 Task: Create new invoice with Date Opened :30-Apr-23, Select Customer: Armend's Restaurante, Terms: Payment Term 2. Make invoice entry for item-1 with Date: 30-Apr-23, Description: Blue Bunny Bundle_x000D_
, Action: Material, Income Account: Income:Sales, Quantity: 2, Unit Price: 8.8, Discount %: 10. Make entry for item-2 with Date: 30-Apr-23, Description: Talenti Caramel Cookie Crunch Gelato Pint_x000D_
, Action: Material, Income Account: Income:Sales, Quantity: 1, Unit Price: 12, Discount %: 5. Make entry for item-3 with Date: 30-Apr-23, Description: Old Spice Body Wash Pure Sport , Action: Material, Income Account: Income:Sales, Quantity: 1, Unit Price: 13, Discount %: 7. Write Notes: 'Looking forward to serving you again.'. Post Invoice with Post Date: 30-Apr-23, Post to Accounts: Assets:Accounts Receivable. Pay / Process Payment with Transaction Date: 15-May-23, Amount: 39.33, Transfer Account: Checking Account. Print Invoice, display notes by going to Option, then go to Display Tab and check 'Invoice Notes'.
Action: Mouse pressed left at (157, 61)
Screenshot: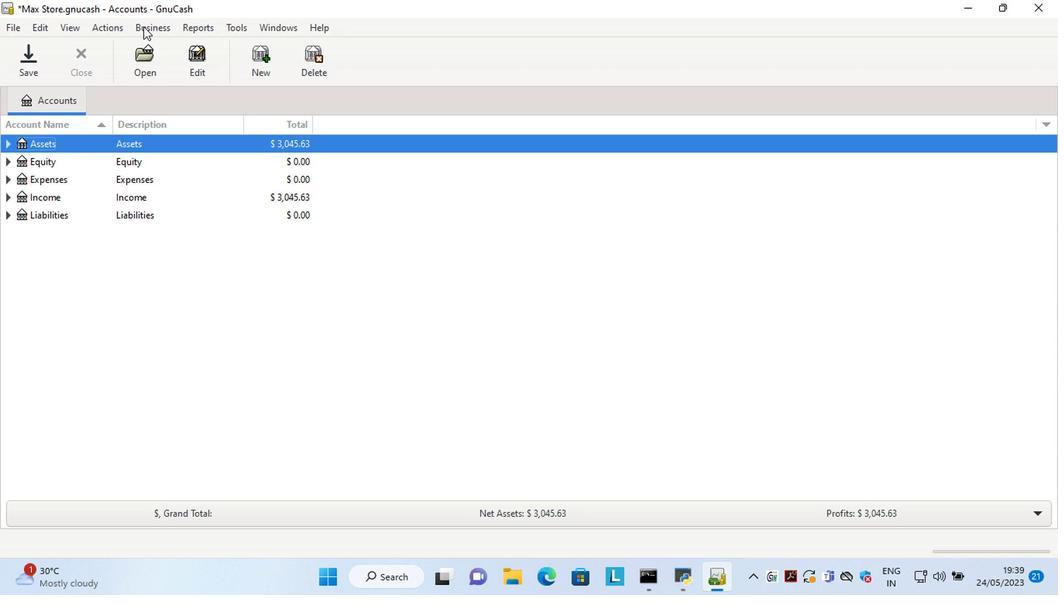 
Action: Mouse moved to (330, 136)
Screenshot: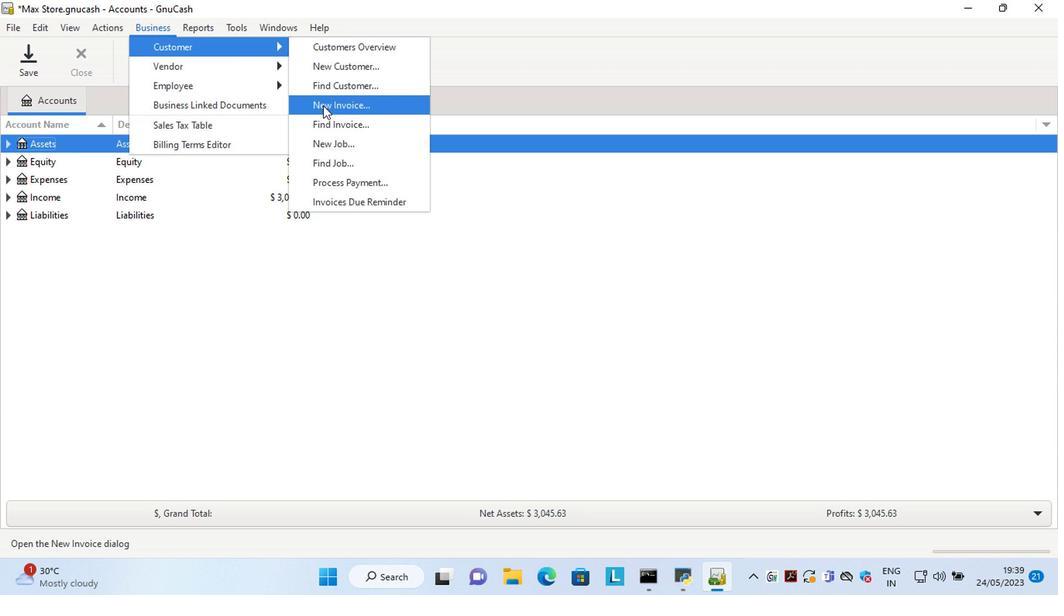 
Action: Mouse pressed left at (330, 136)
Screenshot: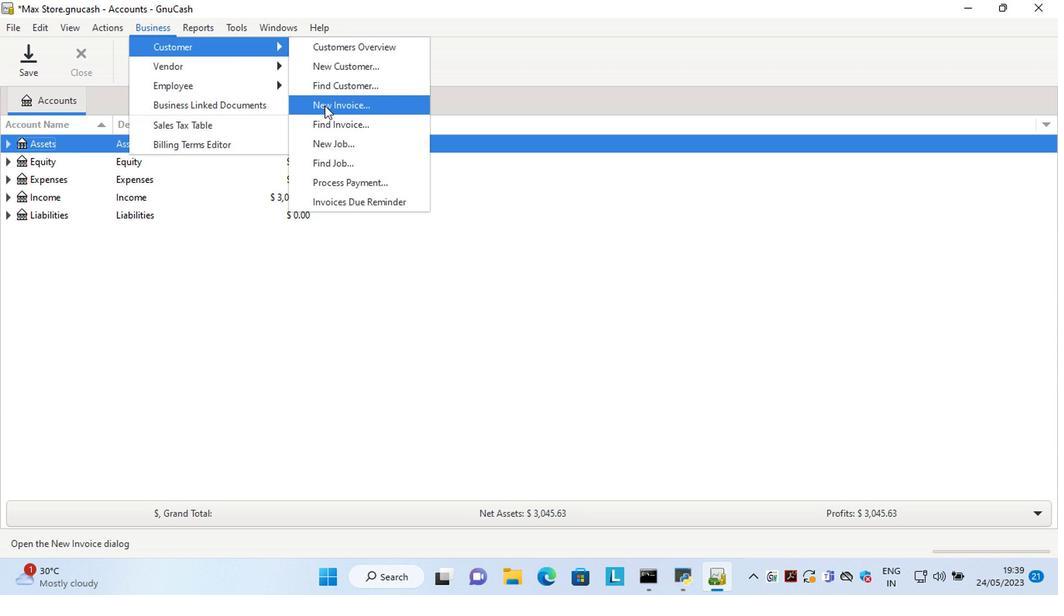 
Action: Mouse moved to (570, 256)
Screenshot: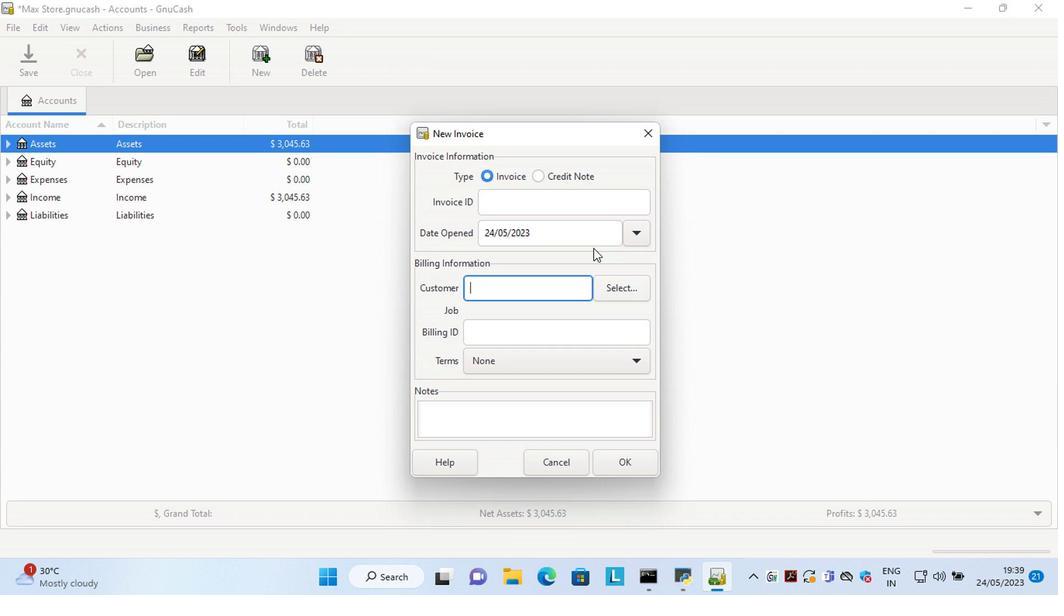 
Action: Mouse pressed left at (570, 256)
Screenshot: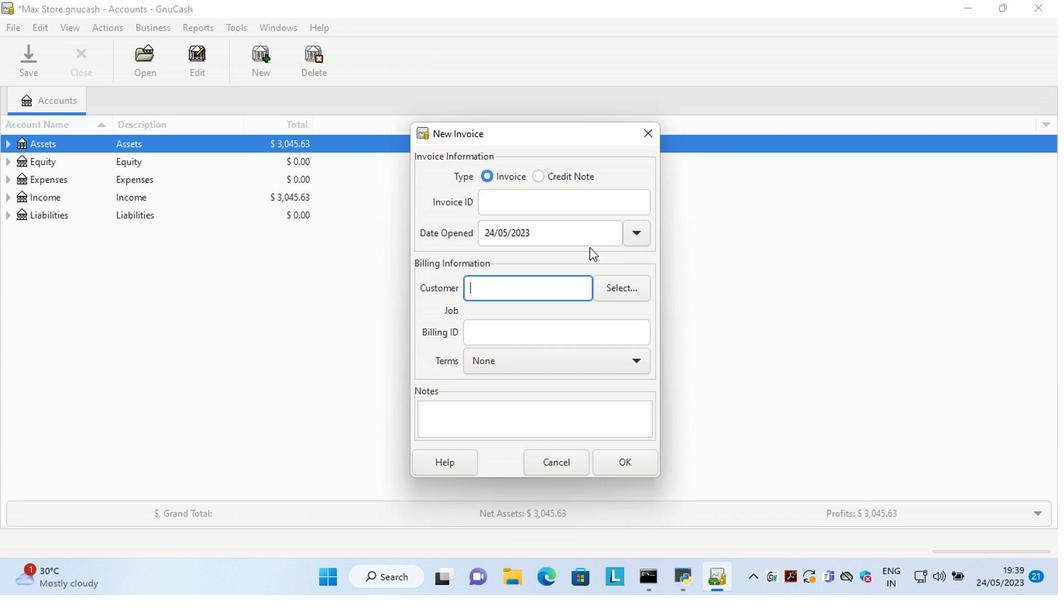 
Action: Key pressed <Key.left><Key.left><Key.left><Key.left><Key.left><Key.left><Key.left><Key.left><Key.left><Key.left><Key.left><Key.delete><Key.delete>30<Key.right><Key.right><Key.delete>4
Screenshot: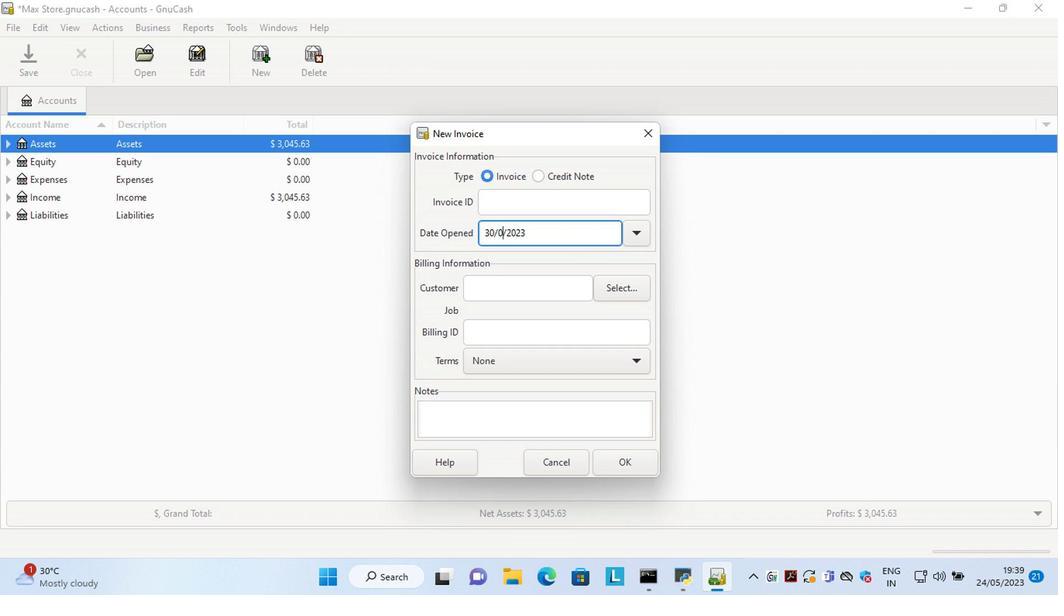 
Action: Mouse moved to (627, 300)
Screenshot: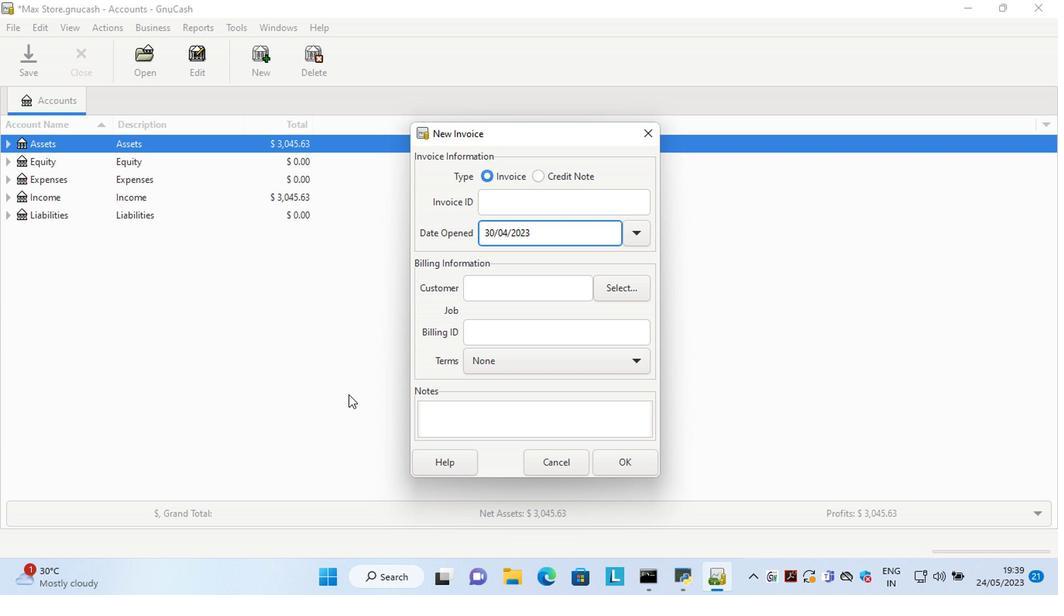 
Action: Mouse pressed left at (627, 300)
Screenshot: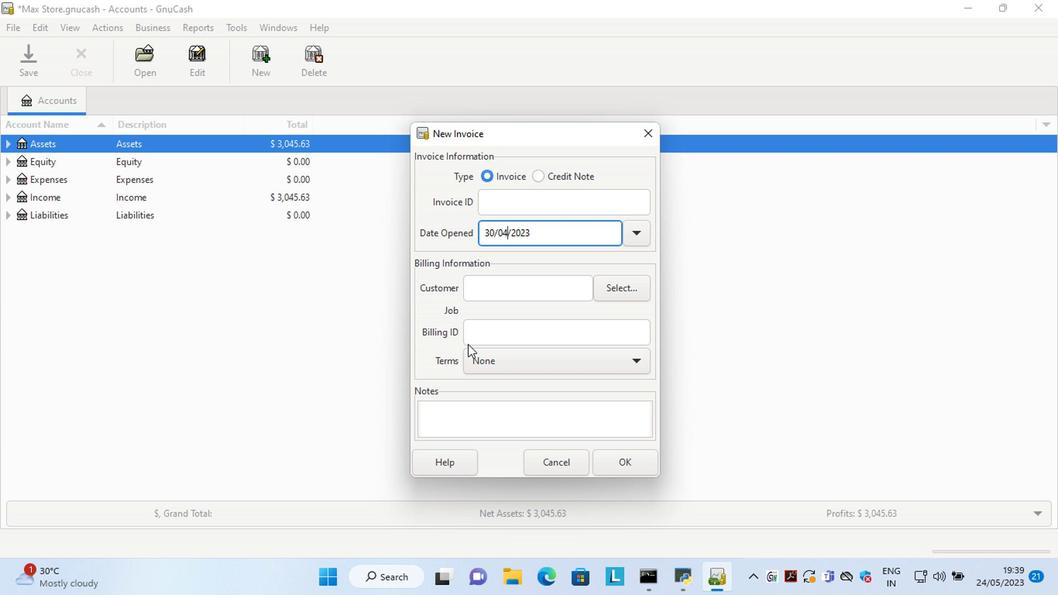 
Action: Mouse moved to (561, 284)
Screenshot: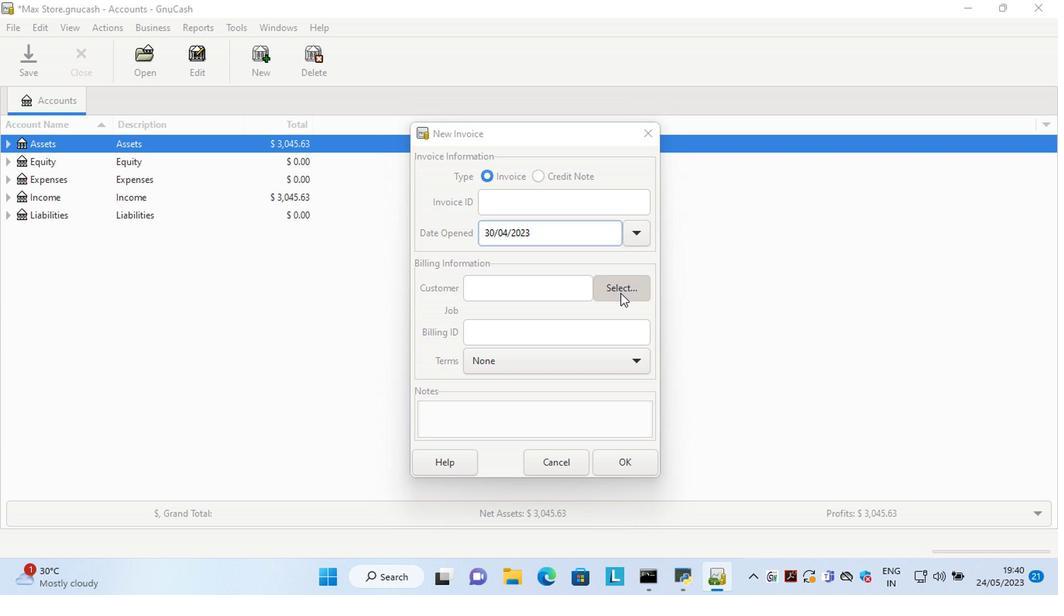 
Action: Mouse pressed left at (561, 284)
Screenshot: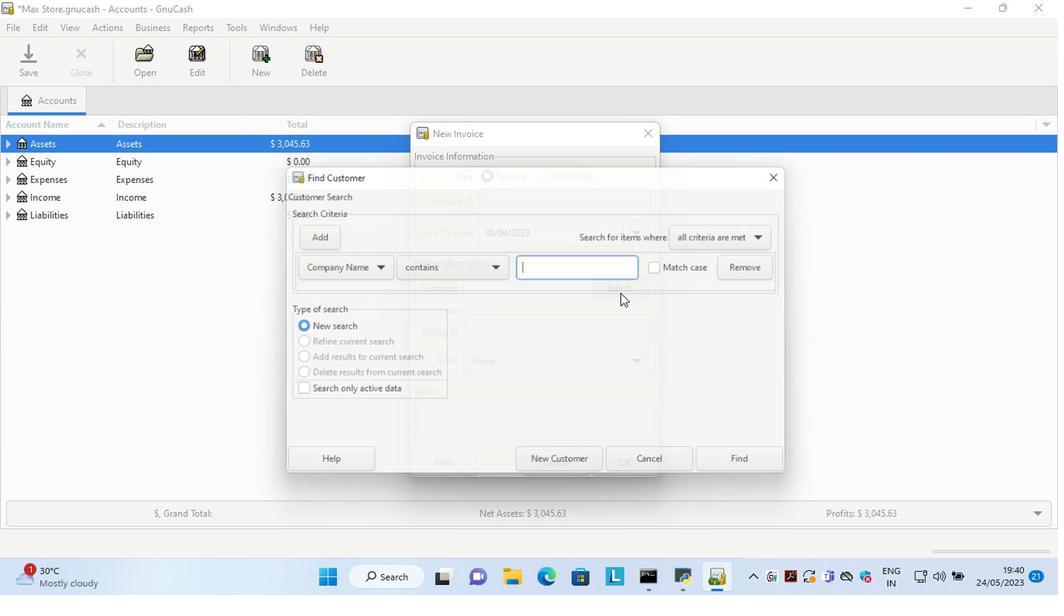 
Action: Key pressed <Key.shift>Ar
Screenshot: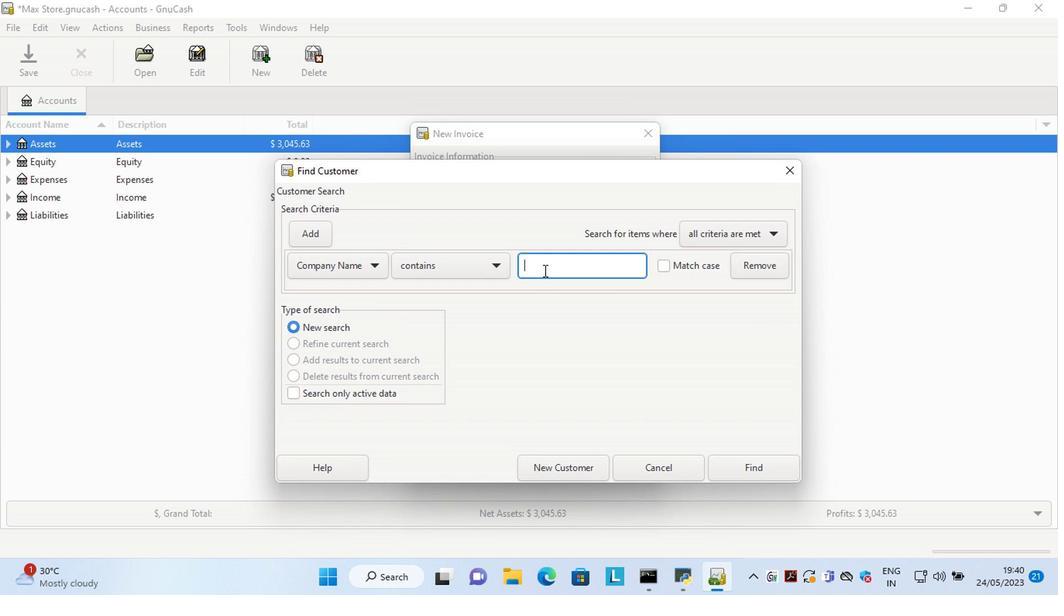 
Action: Mouse moved to (806, 191)
Screenshot: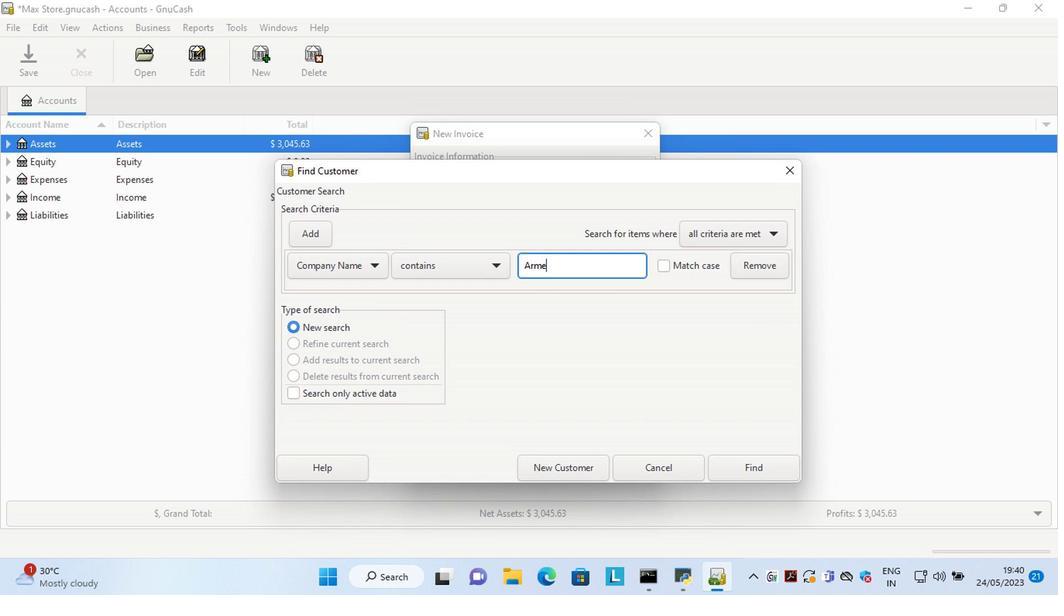 
Action: Mouse pressed left at (806, 191)
Screenshot: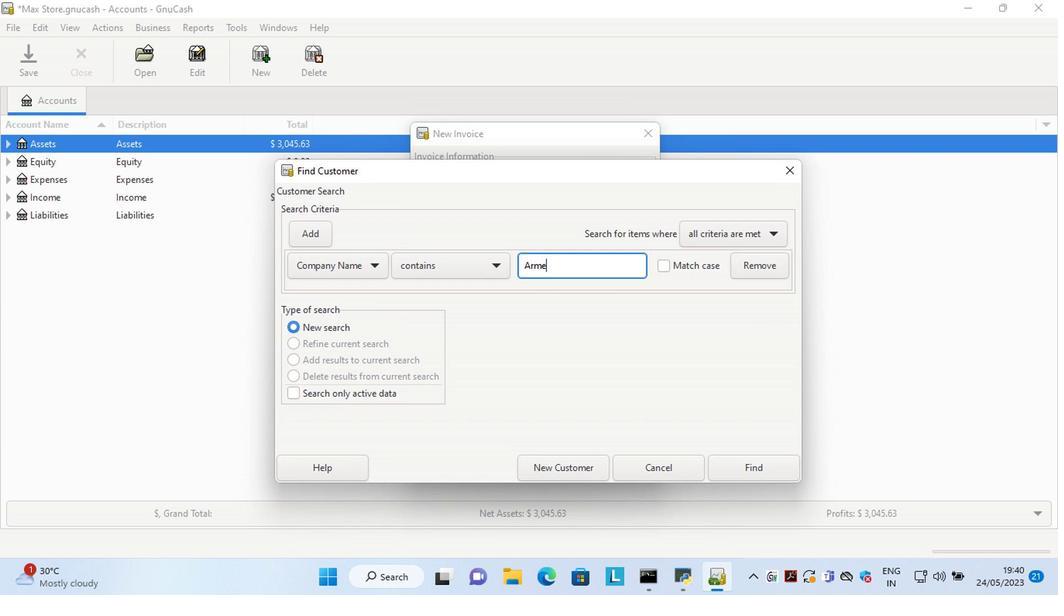 
Action: Mouse moved to (663, 159)
Screenshot: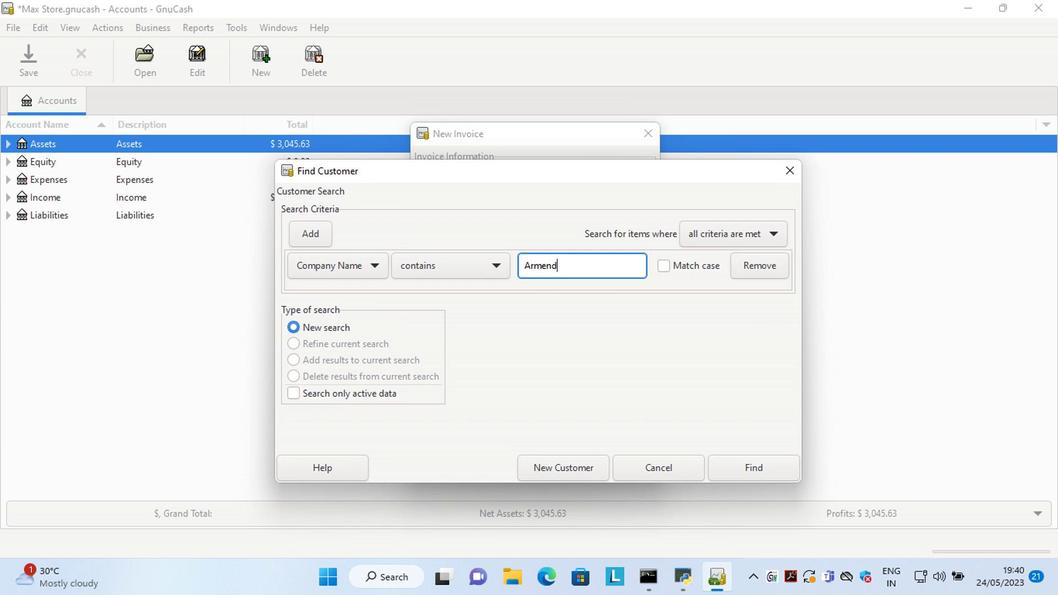 
Action: Mouse pressed left at (663, 159)
Screenshot: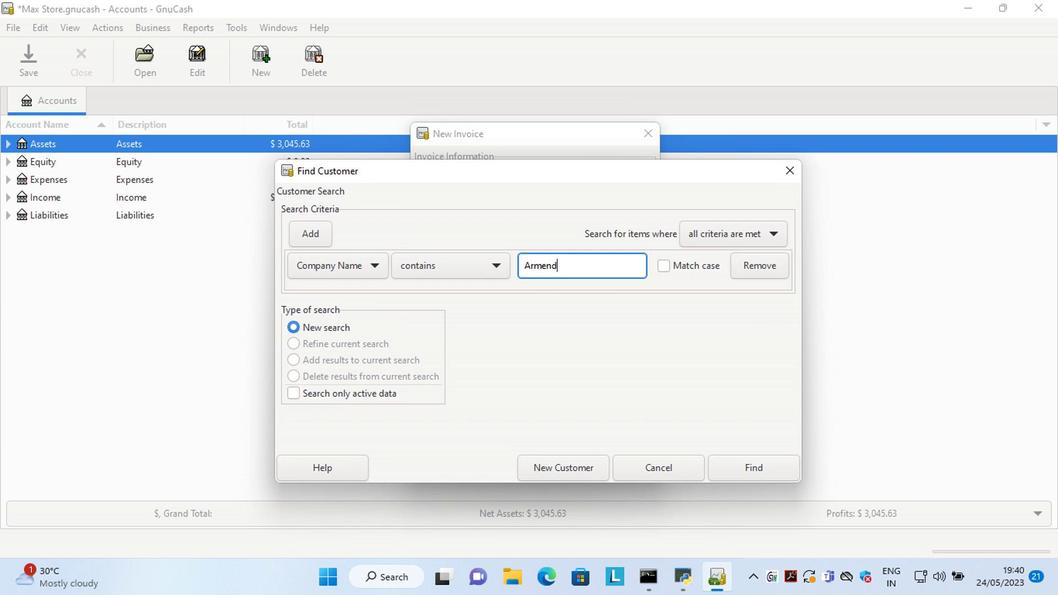 
Action: Mouse moved to (607, 239)
Screenshot: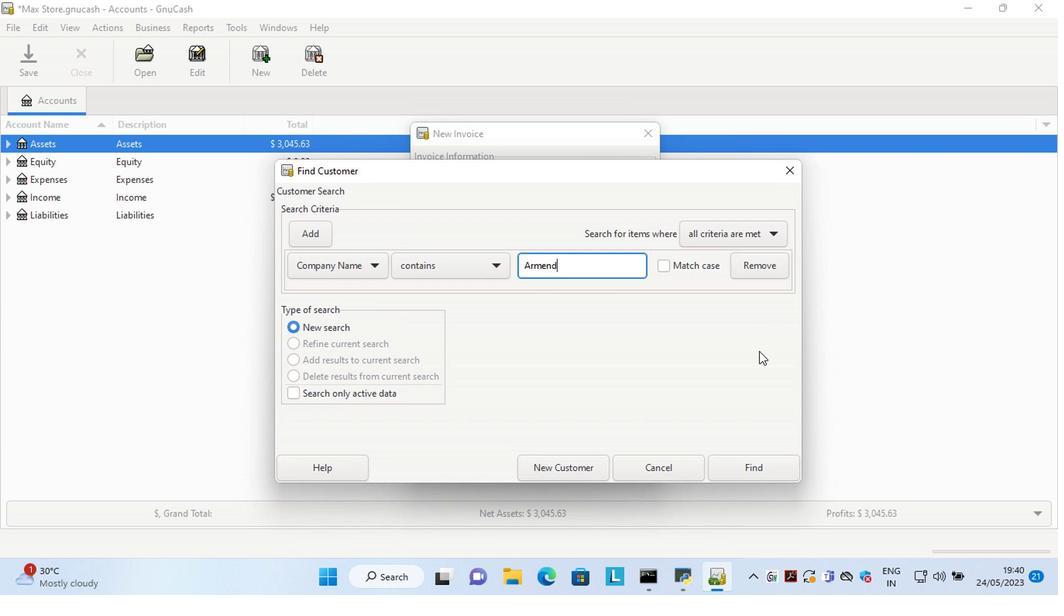
Action: Mouse pressed left at (146, 63)
Screenshot: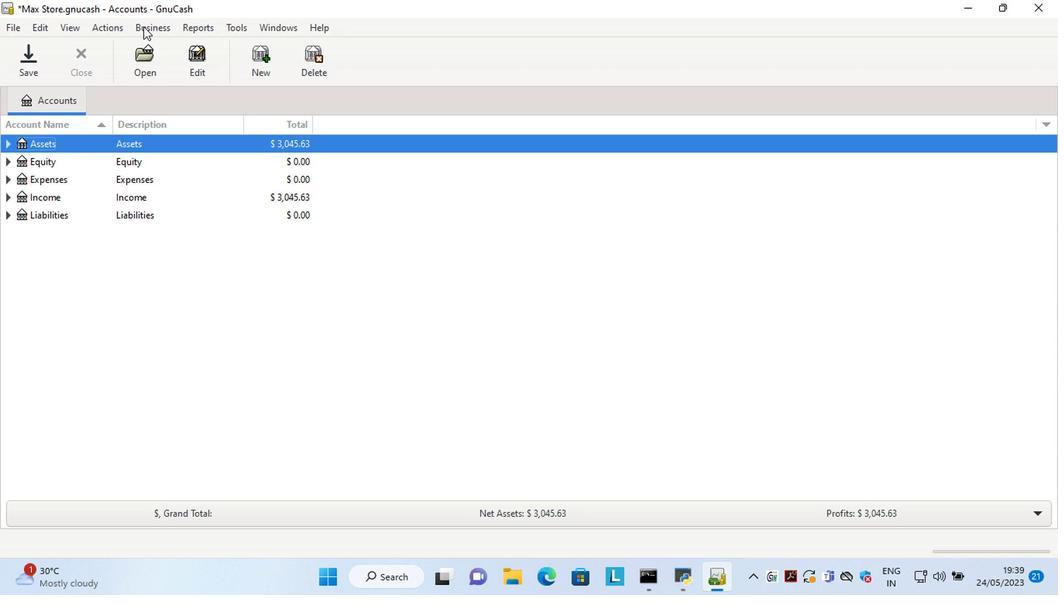 
Action: Mouse moved to (331, 135)
Screenshot: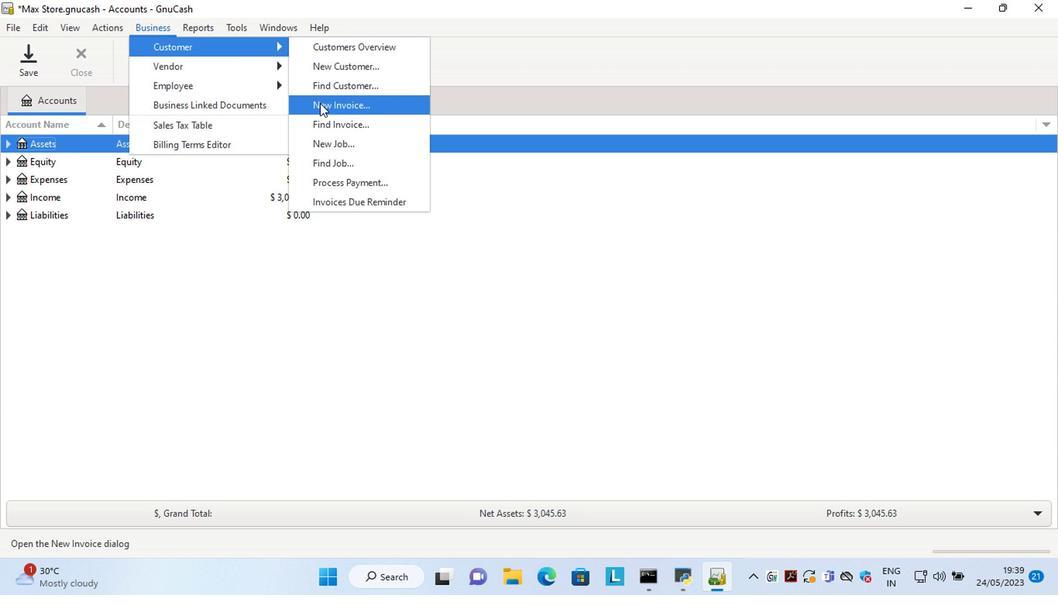
Action: Mouse pressed left at (331, 135)
Screenshot: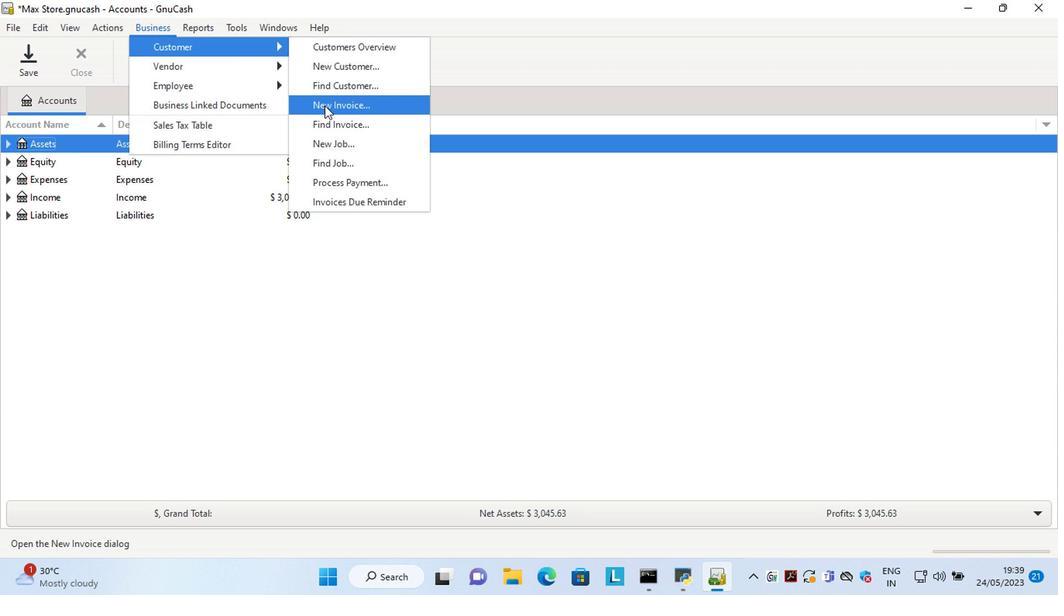 
Action: Mouse moved to (589, 255)
Screenshot: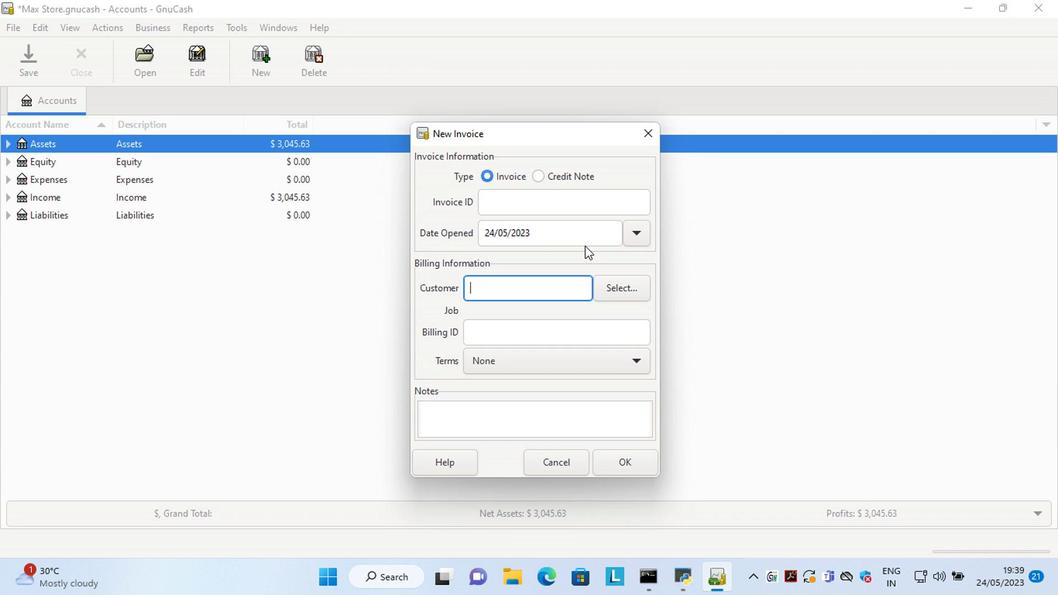 
Action: Mouse pressed left at (589, 255)
Screenshot: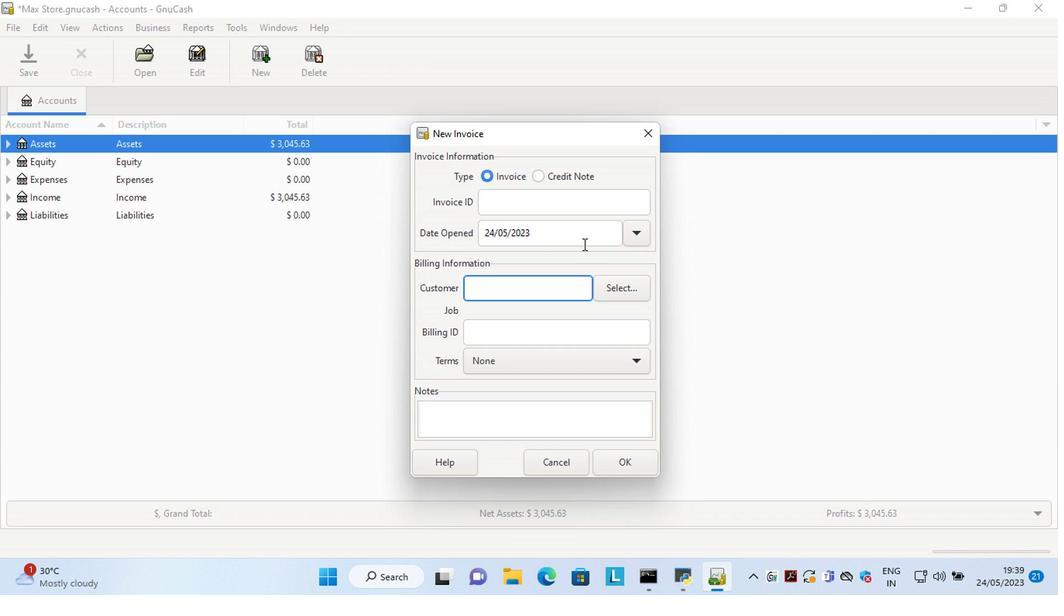 
Action: Key pressed <Key.left><Key.left><Key.left><Key.left><Key.left><Key.left><Key.left><Key.left><Key.left><Key.left><Key.left><Key.left><Key.delete><Key.delete>30<Key.right><Key.right><Key.delete>4
Screenshot: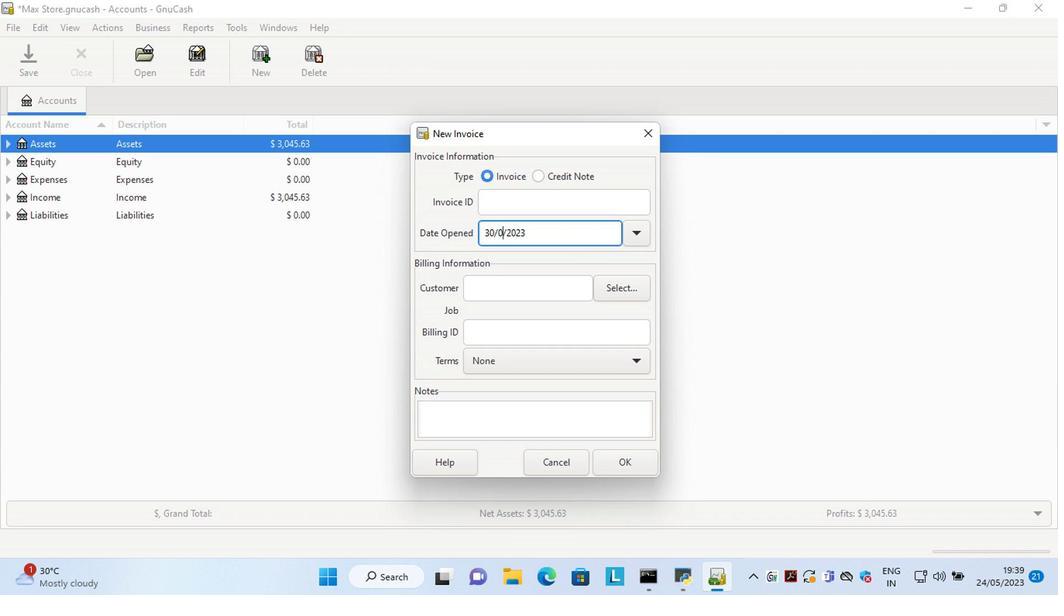 
Action: Mouse moved to (634, 304)
Screenshot: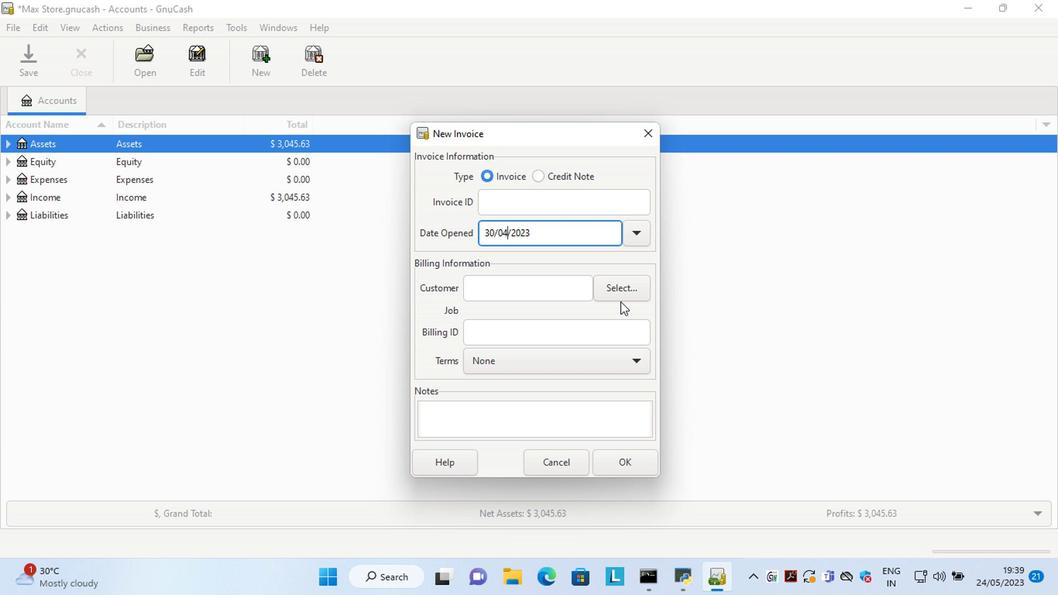 
Action: Mouse pressed left at (634, 304)
Screenshot: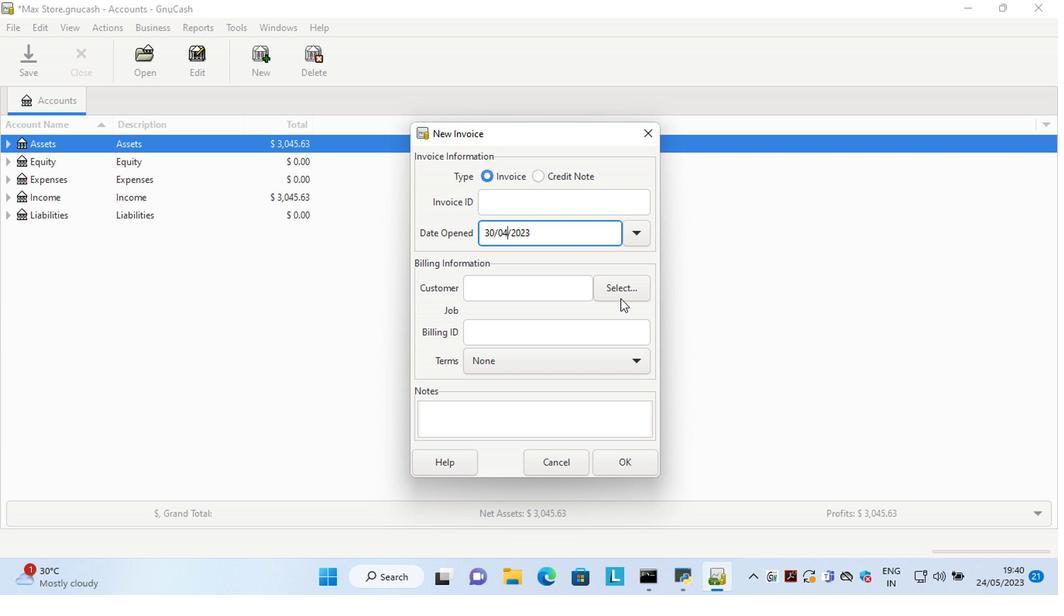 
Action: Mouse moved to (555, 284)
Screenshot: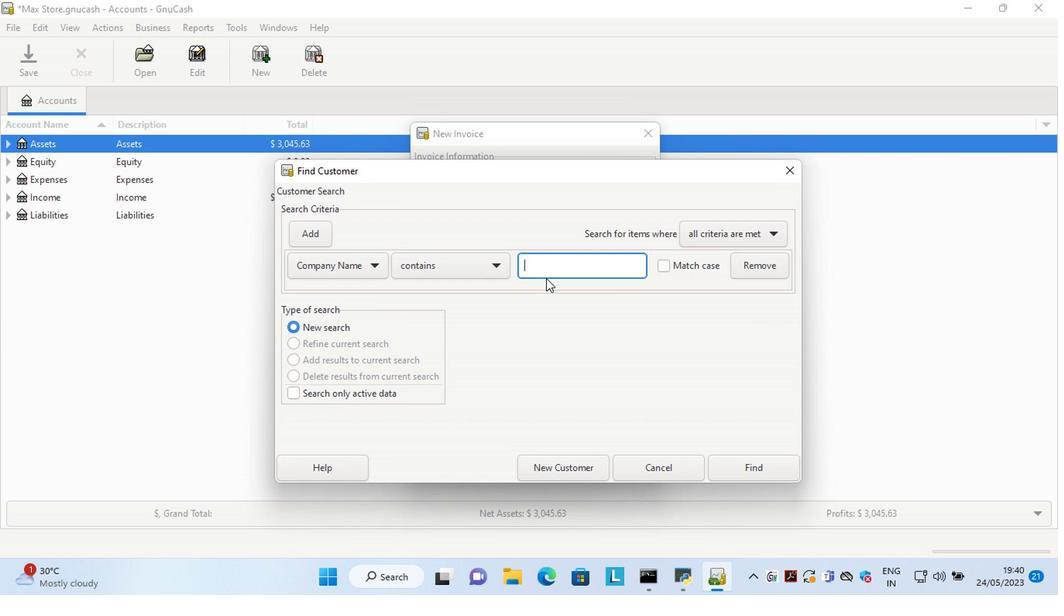 
Action: Mouse pressed left at (555, 284)
Screenshot: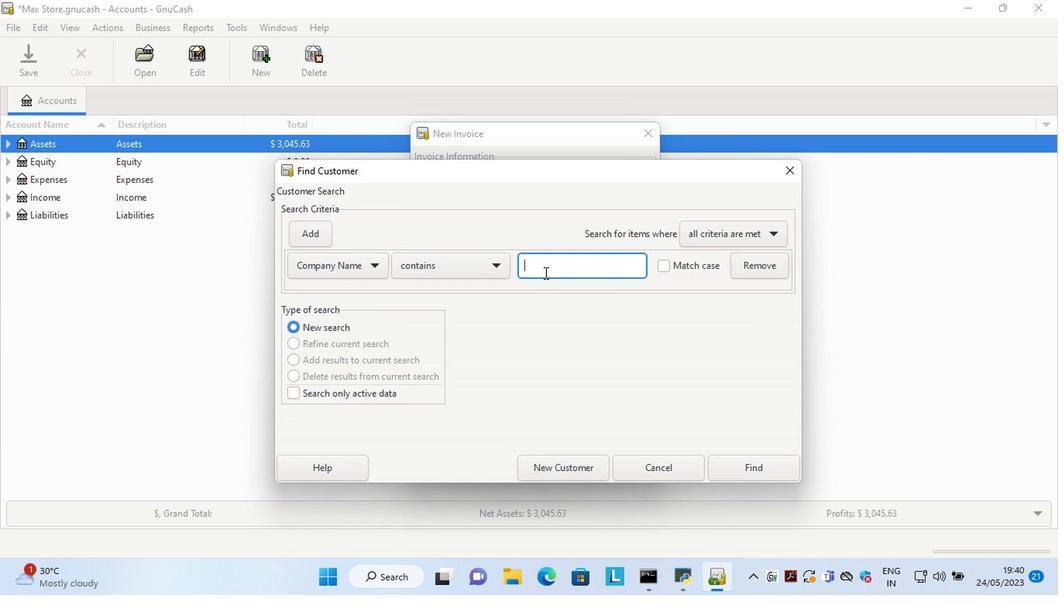 
Action: Key pressed <Key.shift>Armend
Screenshot: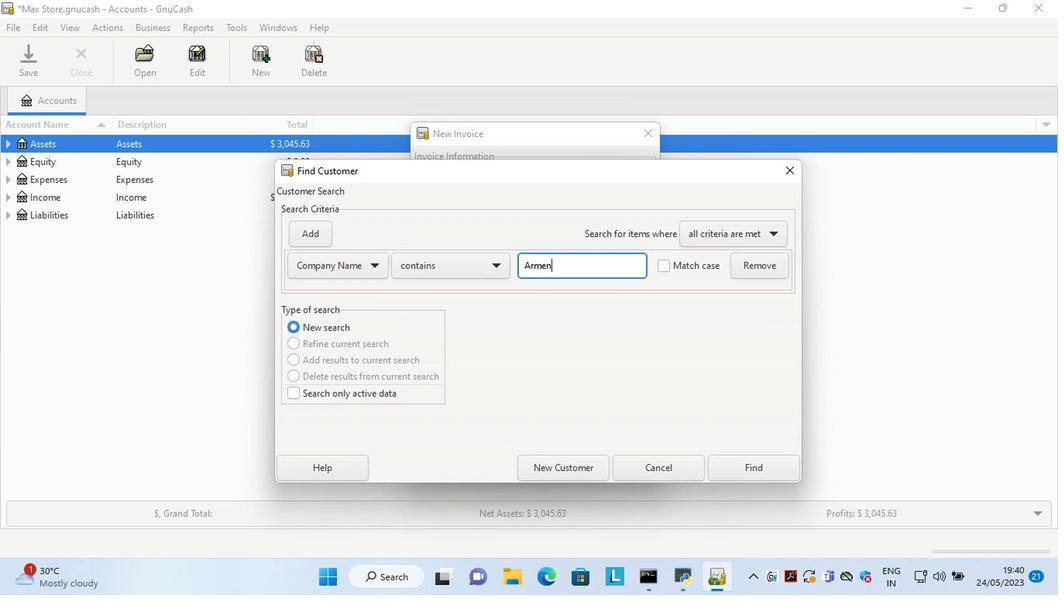 
Action: Mouse moved to (783, 460)
Screenshot: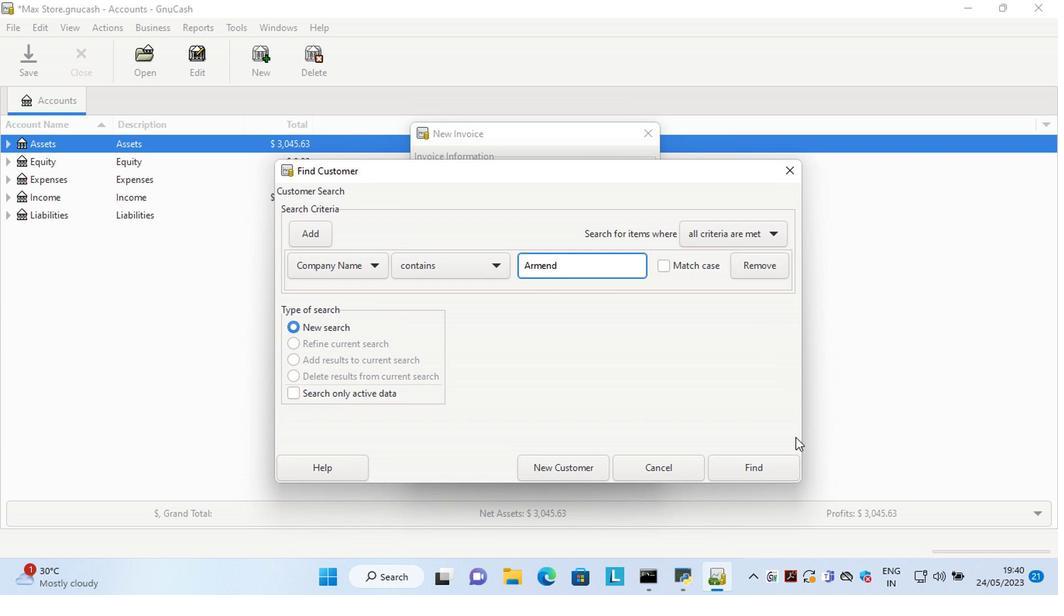
Action: Mouse pressed left at (783, 460)
Screenshot: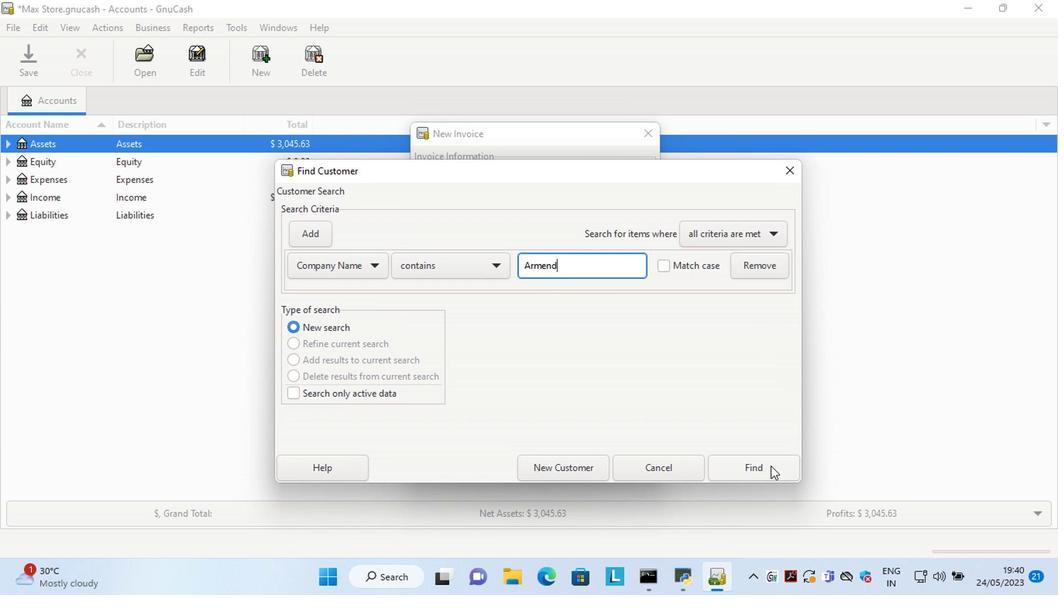 
Action: Mouse moved to (543, 318)
Screenshot: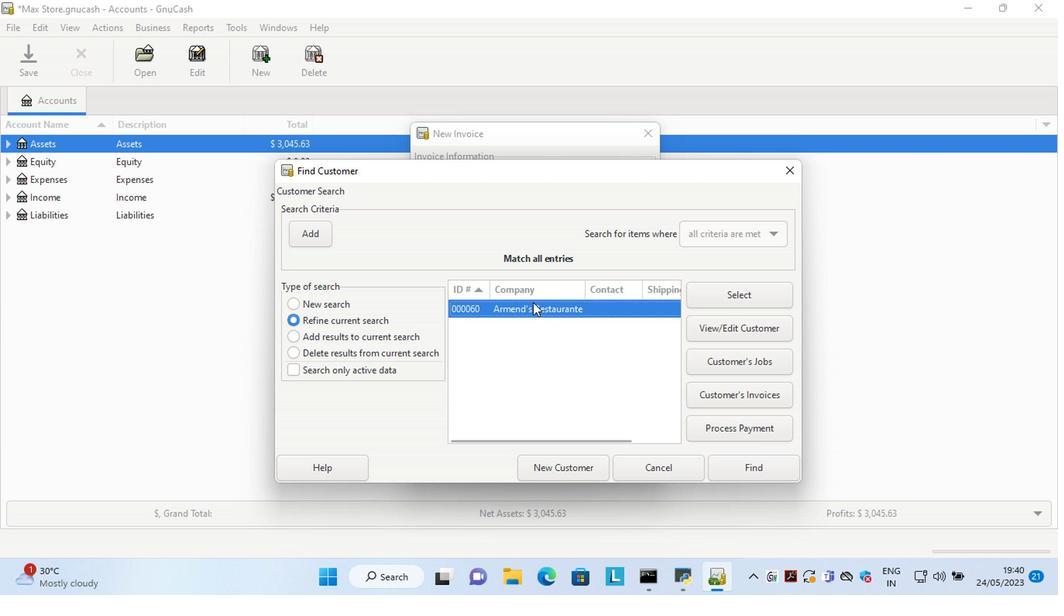 
Action: Mouse pressed left at (543, 318)
Screenshot: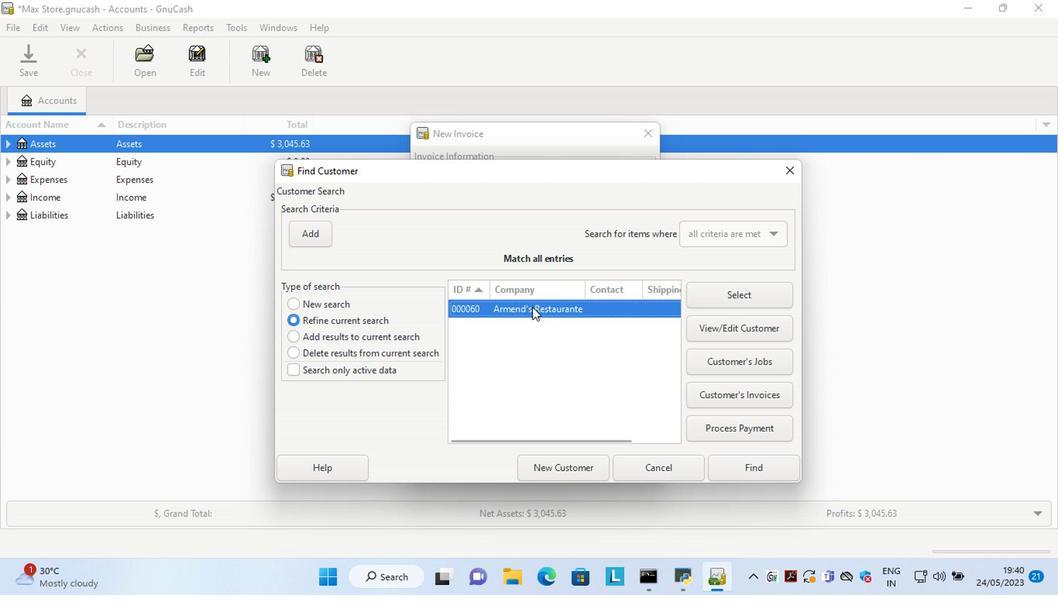 
Action: Mouse pressed left at (543, 318)
Screenshot: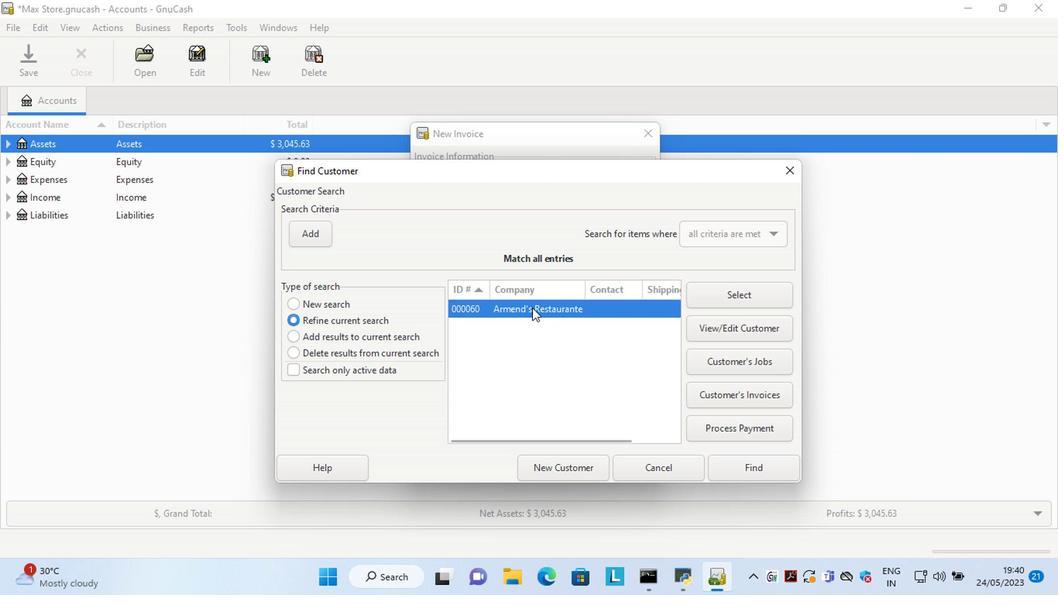 
Action: Mouse moved to (552, 372)
Screenshot: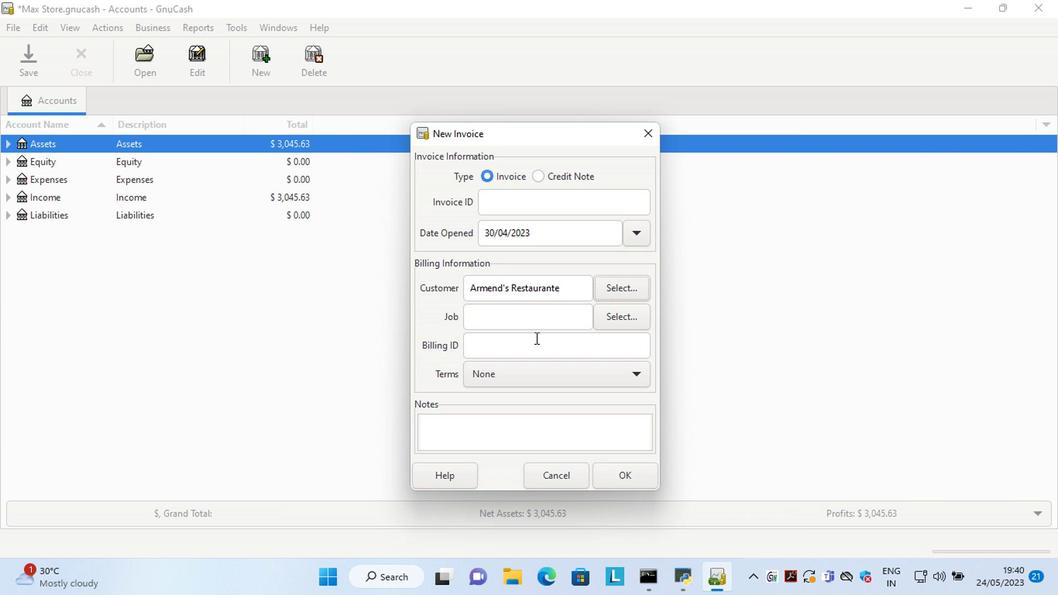 
Action: Mouse pressed left at (552, 372)
Screenshot: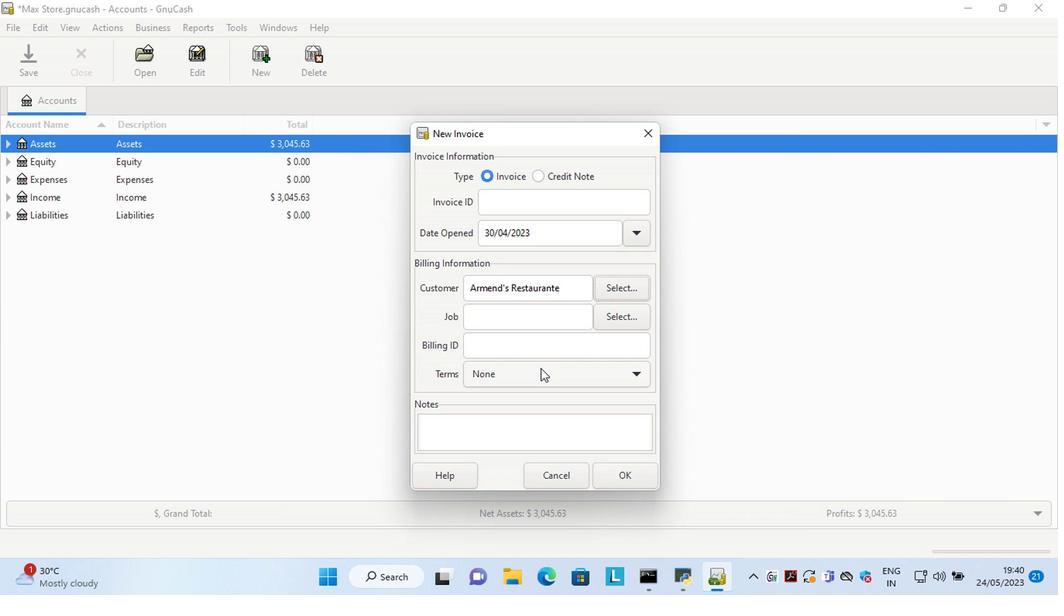 
Action: Mouse moved to (530, 422)
Screenshot: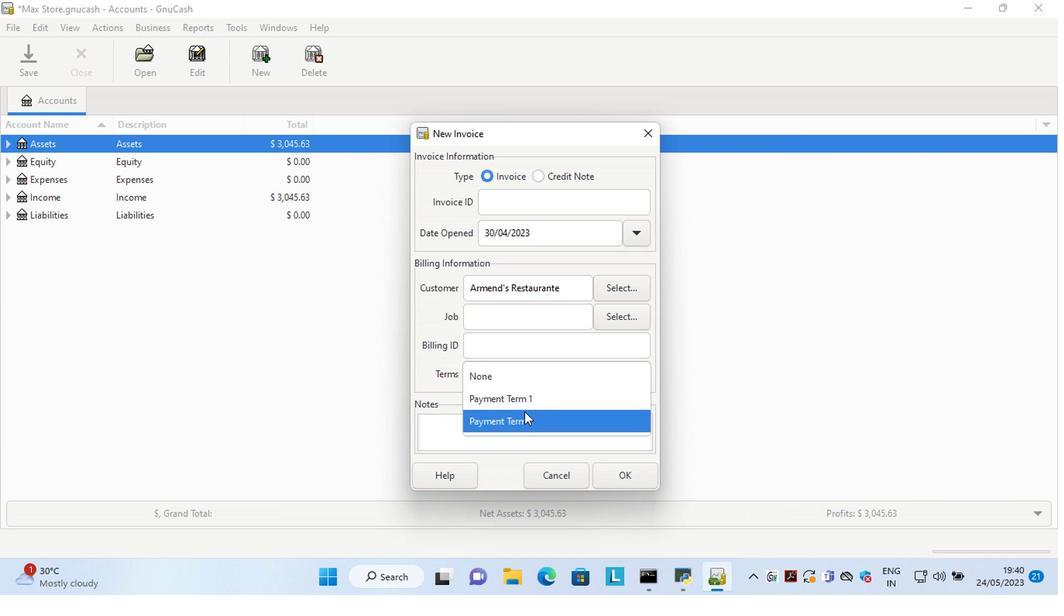 
Action: Mouse pressed left at (530, 422)
Screenshot: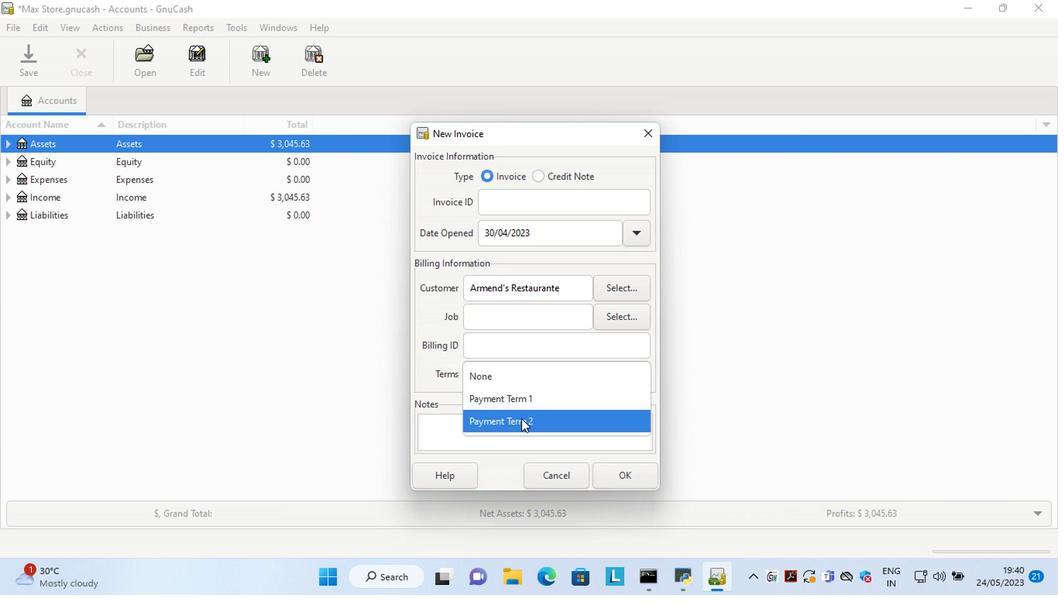 
Action: Mouse moved to (639, 471)
Screenshot: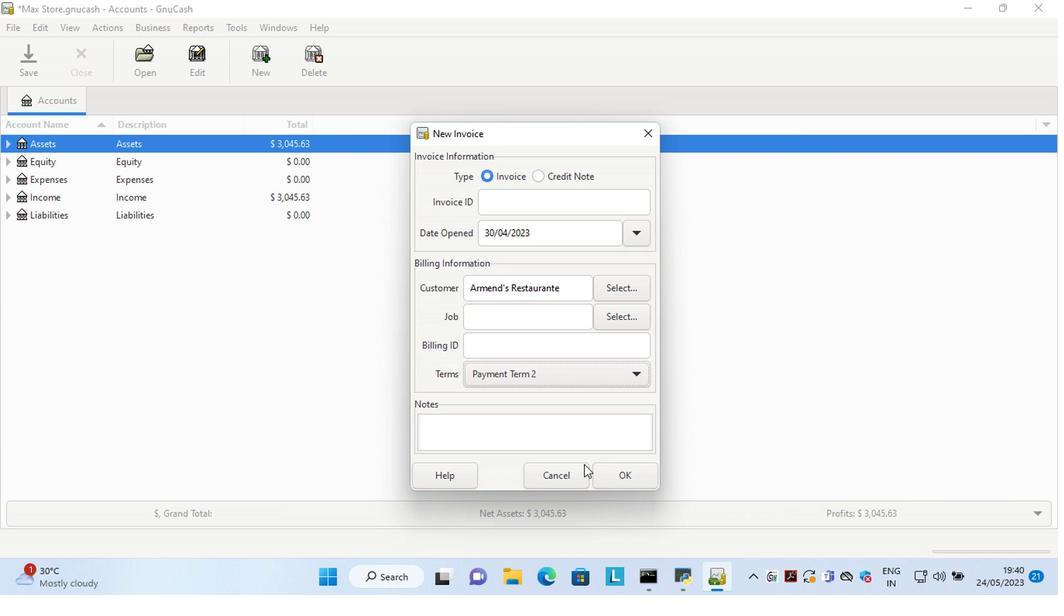 
Action: Mouse pressed left at (639, 471)
Screenshot: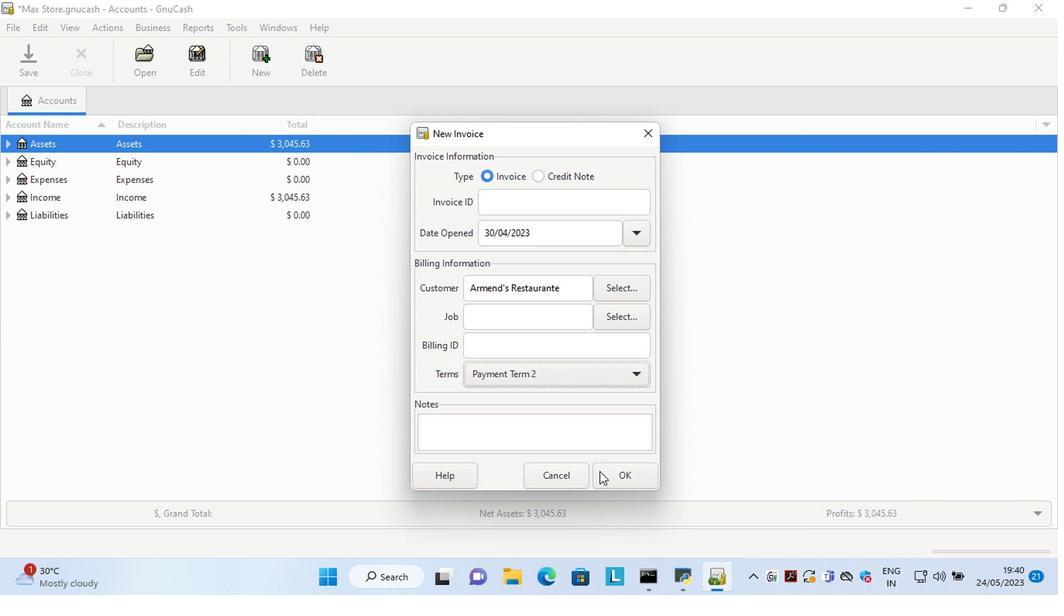 
Action: Mouse moved to (205, 338)
Screenshot: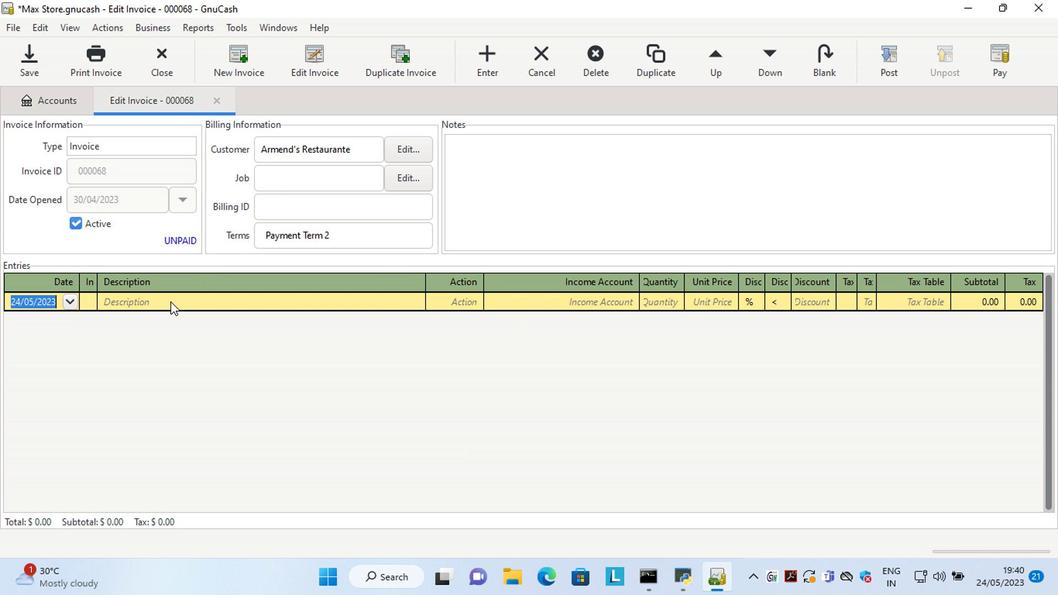 
Action: Key pressed <Key.left><Key.delete><Key.delete>30<Key.right><Key.right><Key.delete>4<Key.tab><Key.shift>Blue<Key.space><Key.shift>Bunny<Key.space><Key.shift>Bundle<Key.space><Key.backspace><Key.tab>ma<Key.tab>sale<Key.tab>2<Key.tab>8.80<Key.backspace><Key.tab>
Screenshot: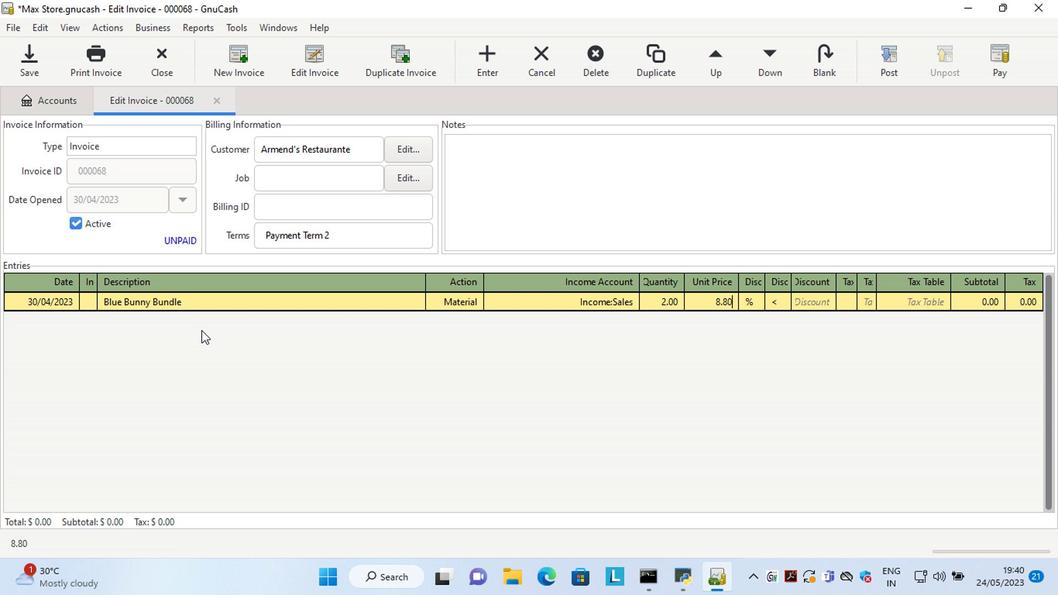 
Action: Mouse moved to (789, 313)
Screenshot: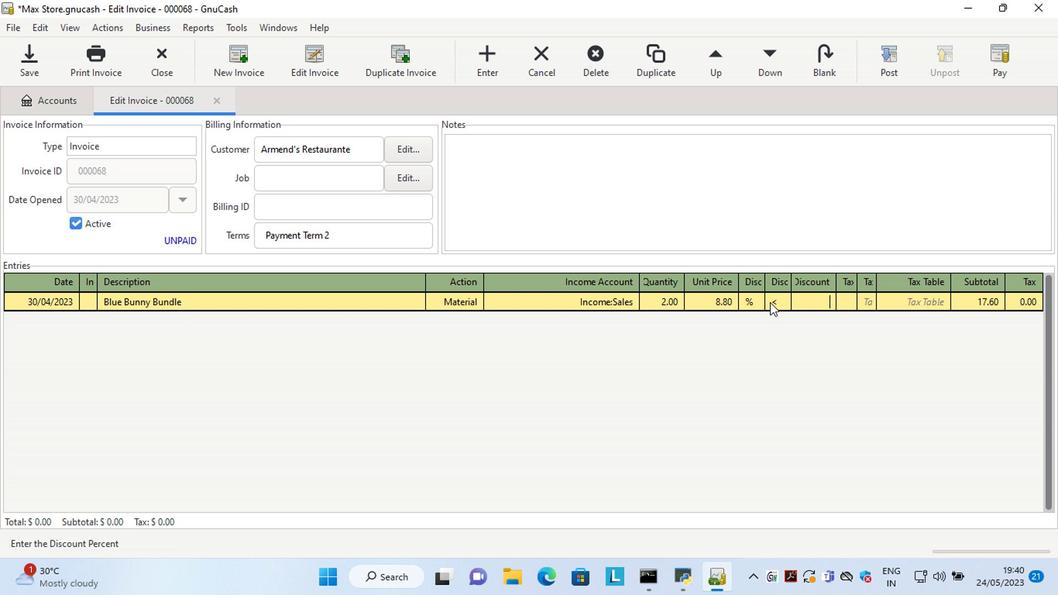 
Action: Mouse pressed left at (789, 313)
Screenshot: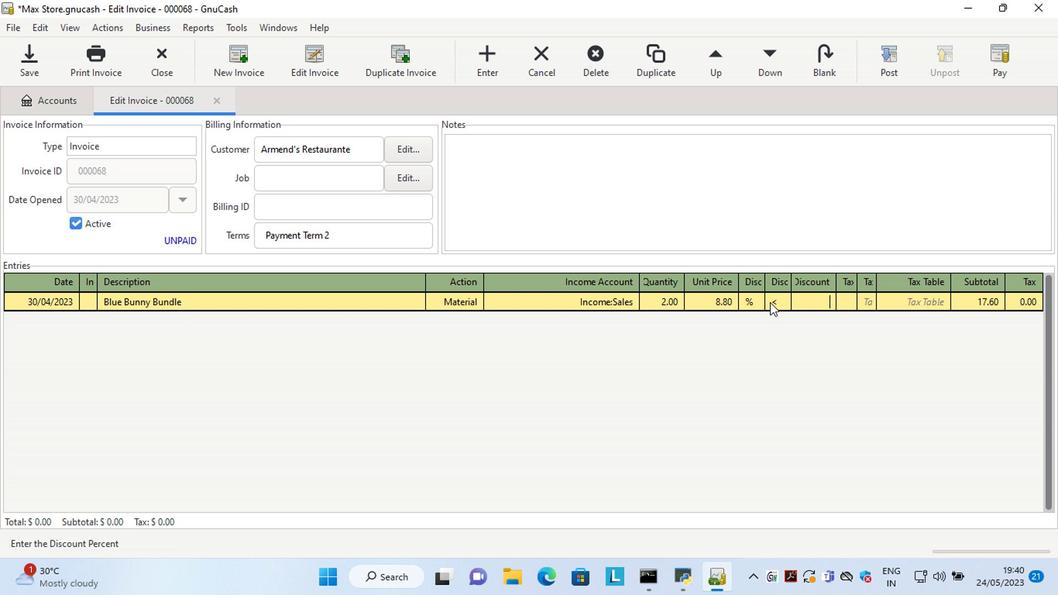 
Action: Mouse moved to (811, 303)
Screenshot: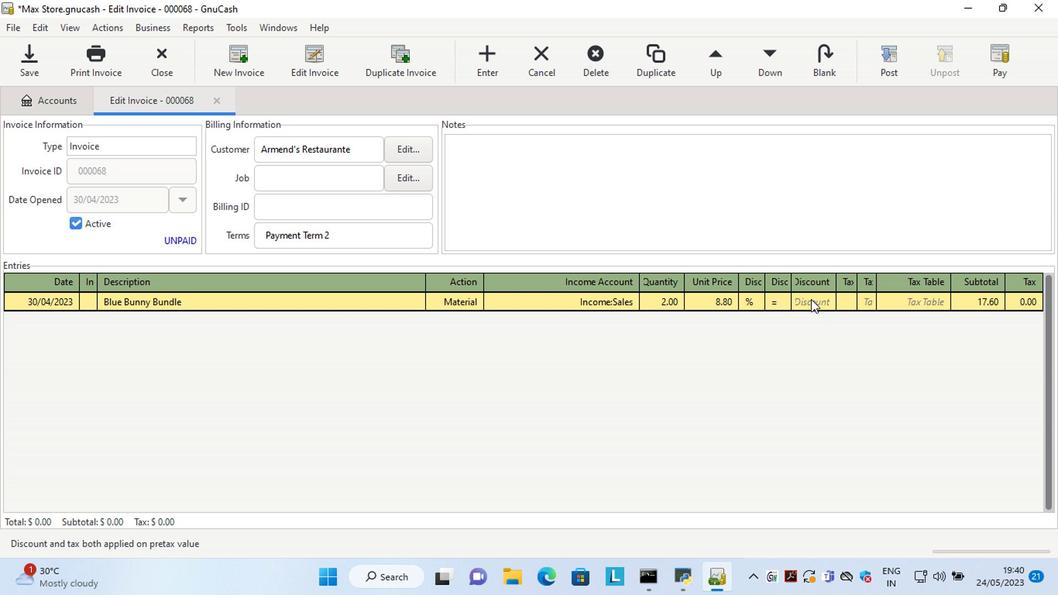 
Action: Mouse pressed left at (811, 303)
Screenshot: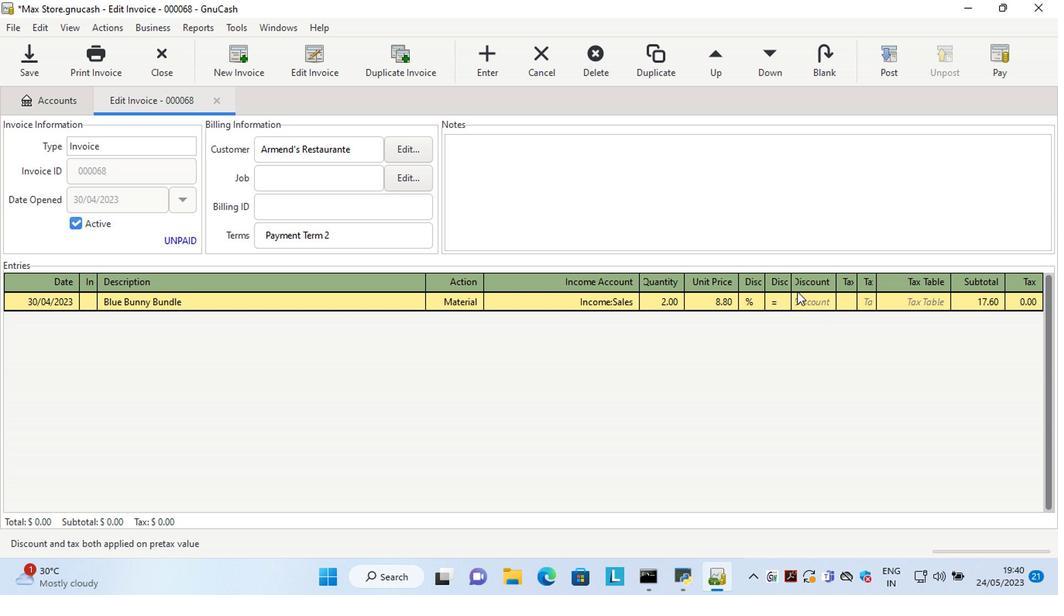 
Action: Mouse moved to (825, 318)
Screenshot: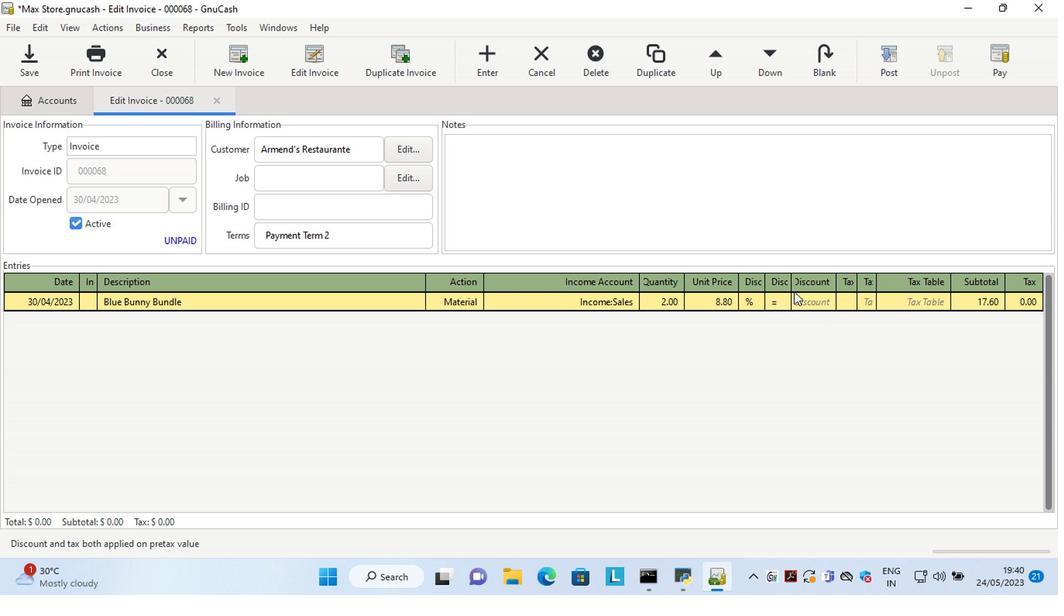 
Action: Mouse pressed left at (825, 318)
Screenshot: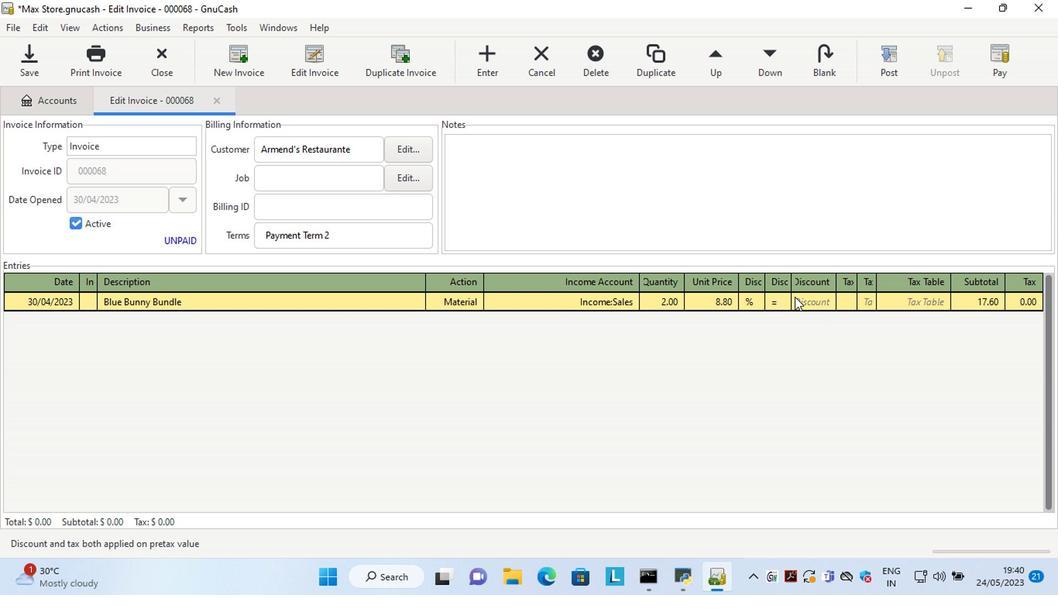 
Action: Key pressed 10<Key.tab><Key.tab><Key.shift>Talenti<Key.space><Key.shift>Caramel<Key.space><Key.shift>Cookie<Key.space><Key.shift>Crunch<Key.space><Key.shift>Gelato<Key.space><Key.shift>Pint<Key.tab>ma<Key.tab>sale<Key.tab>1<Key.tab>12<Key.tab>5
Screenshot: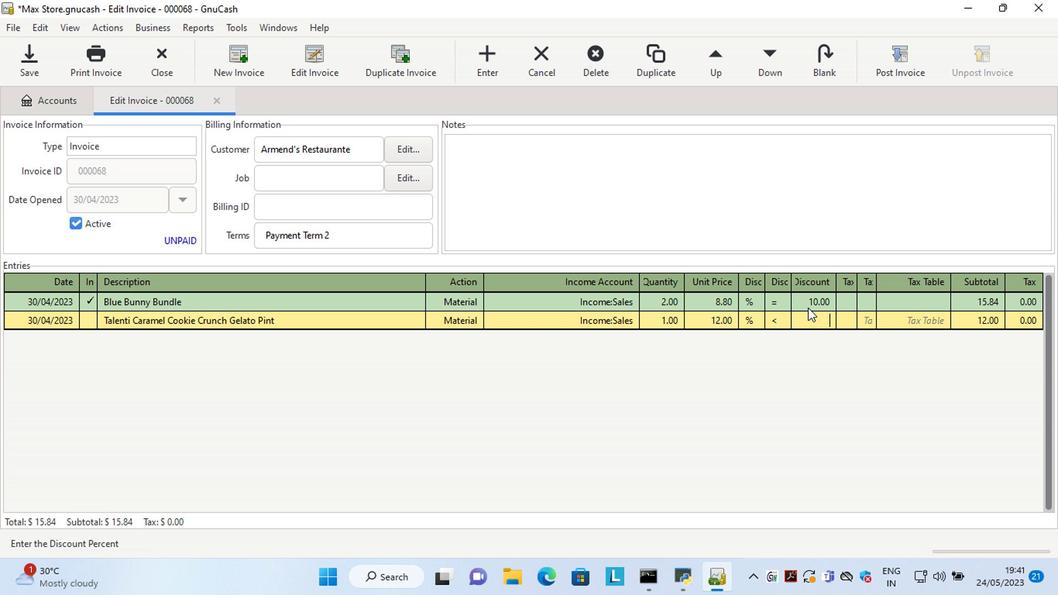 
Action: Mouse moved to (789, 333)
Screenshot: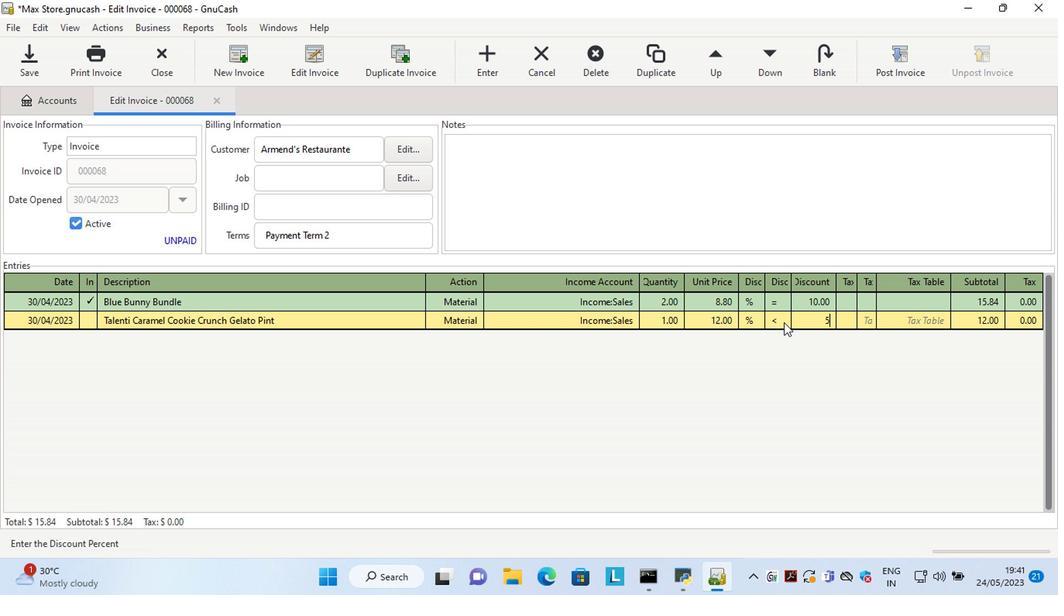 
Action: Mouse pressed left at (789, 333)
Screenshot: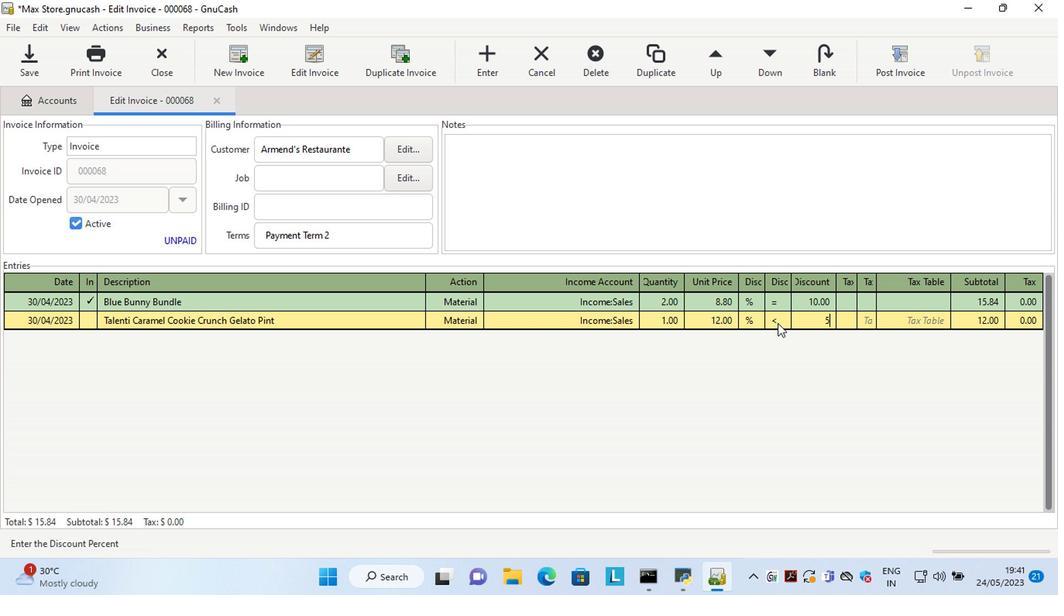 
Action: Mouse moved to (821, 330)
Screenshot: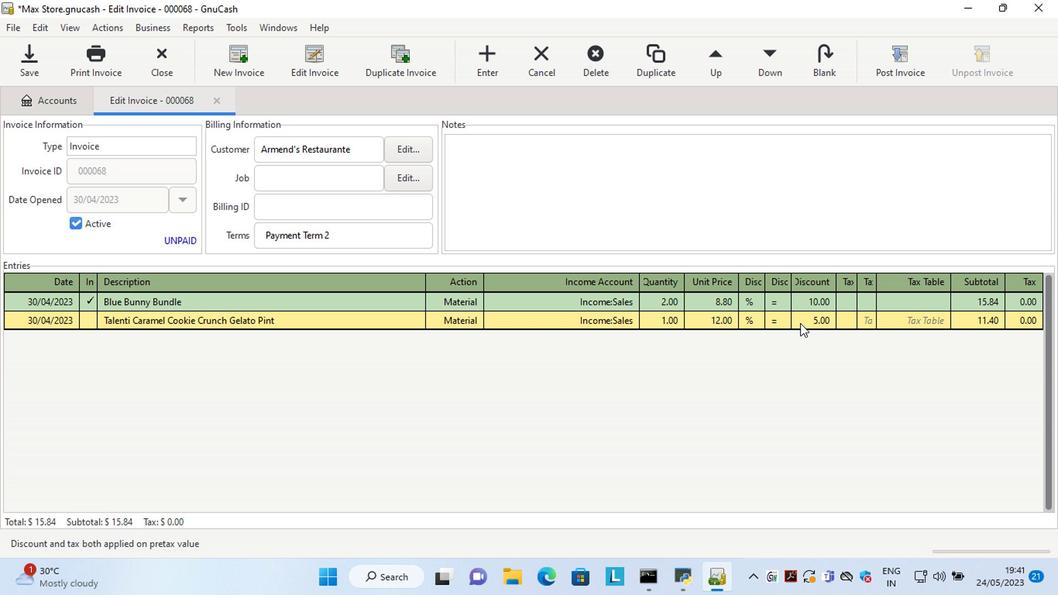 
Action: Mouse pressed left at (821, 330)
Screenshot: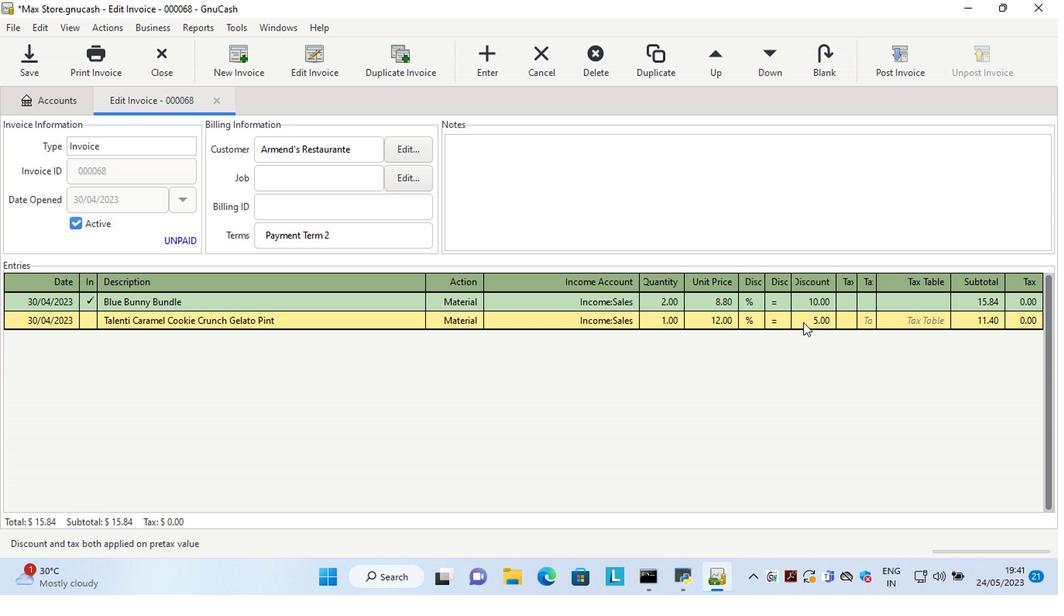 
Action: Mouse moved to (879, 362)
Screenshot: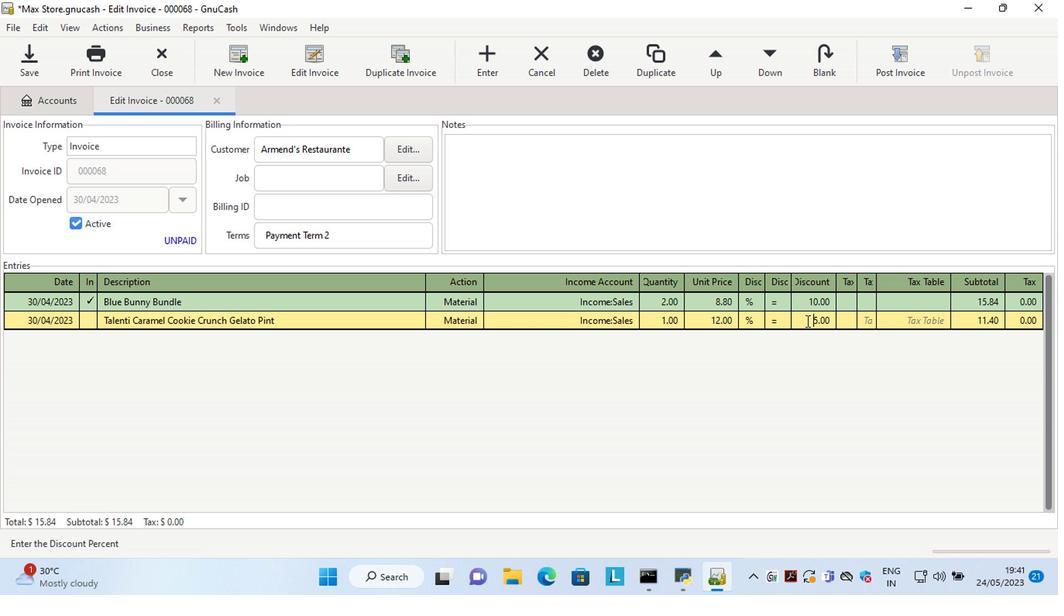 
Action: Key pressed <Key.tab><Key.tab><Key.shift>Old<Key.space><Key.shift>Spice<Key.space><Key.shift>Body<Key.space><Key.shift>Wash<Key.space><Key.shift>Pure<Key.space><Key.shift>Sport<Key.tab>ma<Key.tab>sal<Key.tab>1<Key.tab>13<Key.tab>
Screenshot: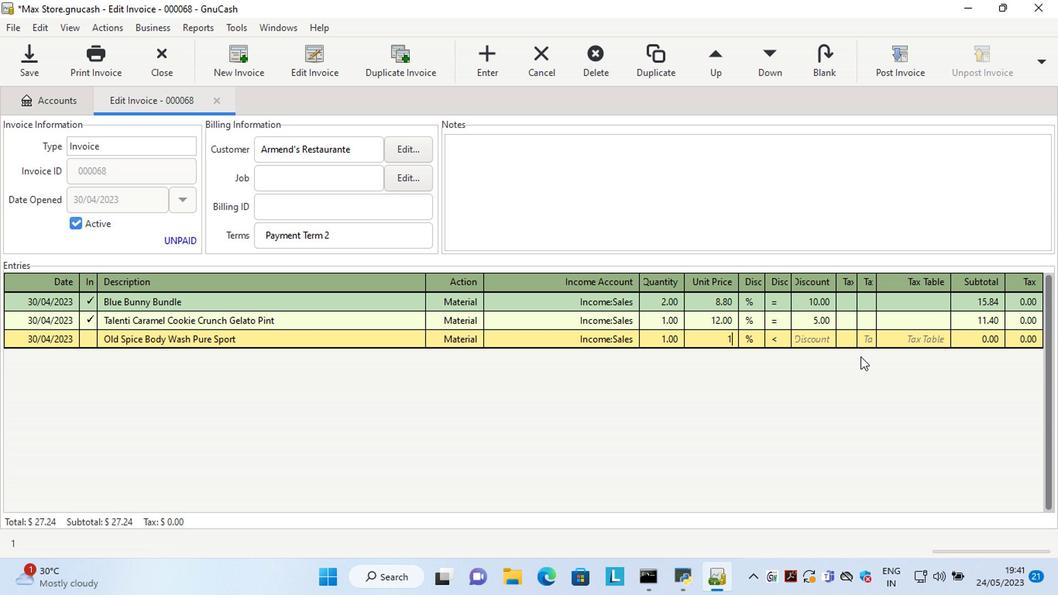 
Action: Mouse moved to (787, 346)
Screenshot: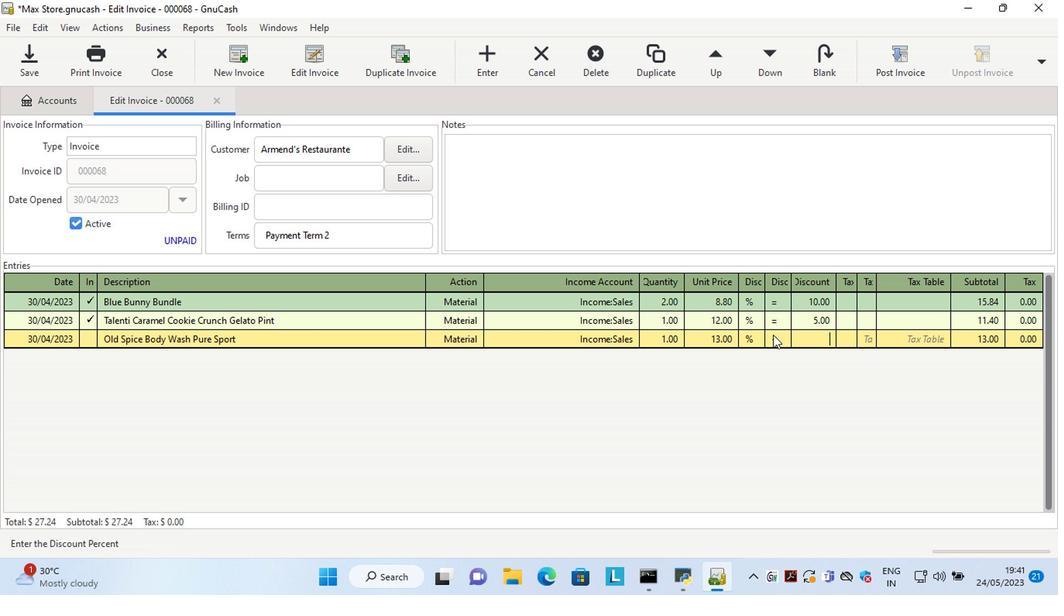 
Action: Mouse pressed left at (787, 346)
Screenshot: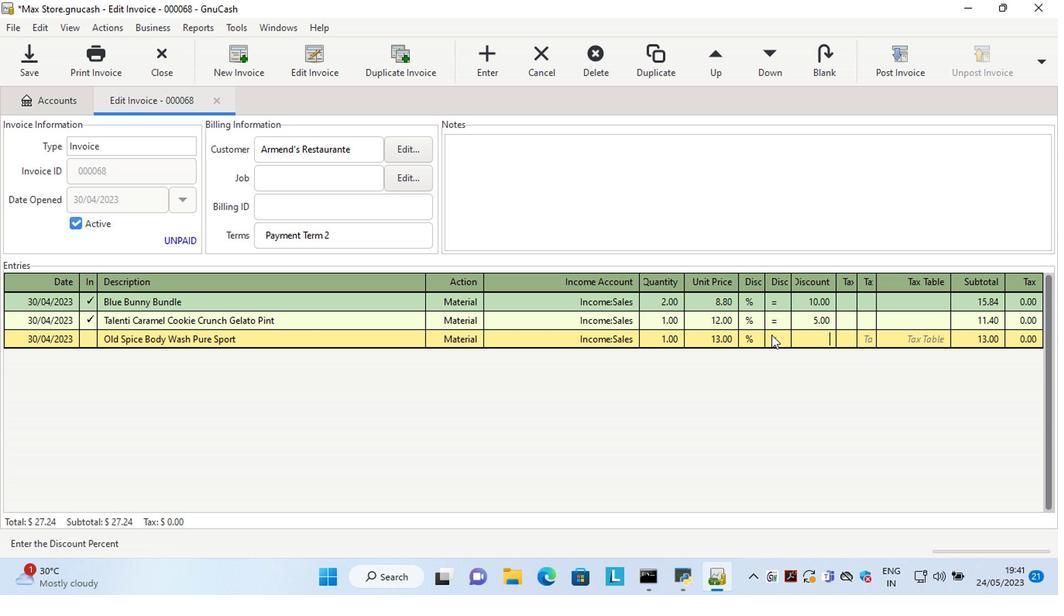 
Action: Mouse moved to (832, 345)
Screenshot: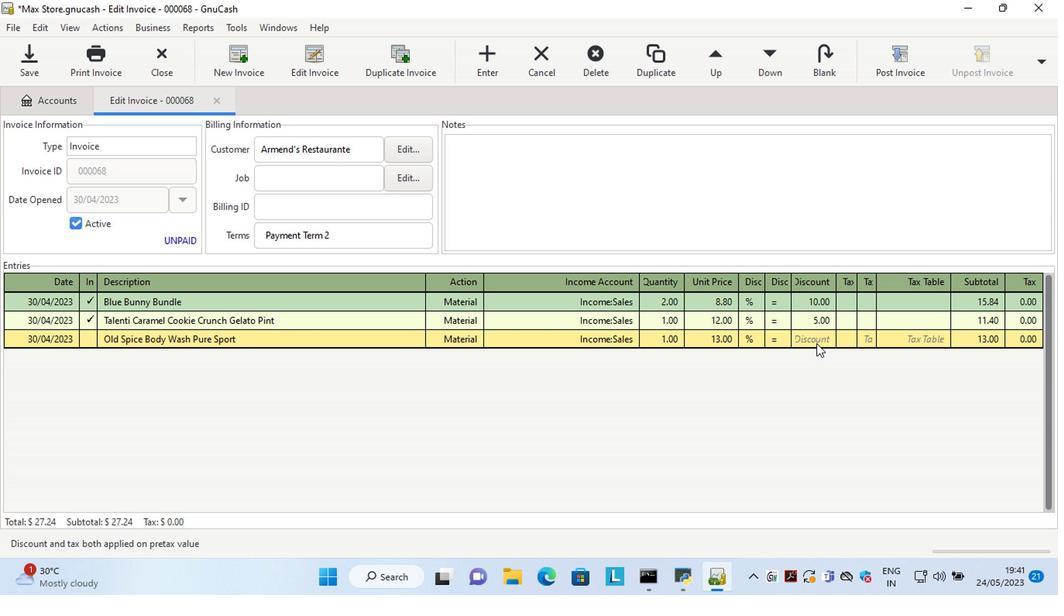 
Action: Mouse pressed left at (832, 345)
Screenshot: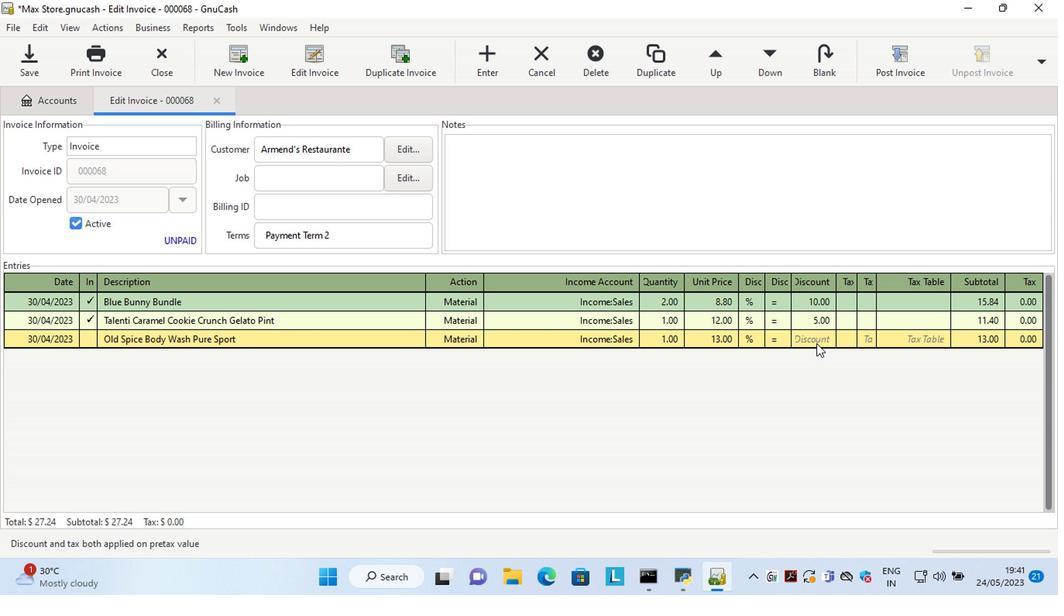 
Action: Key pressed 7<Key.tab>
Screenshot: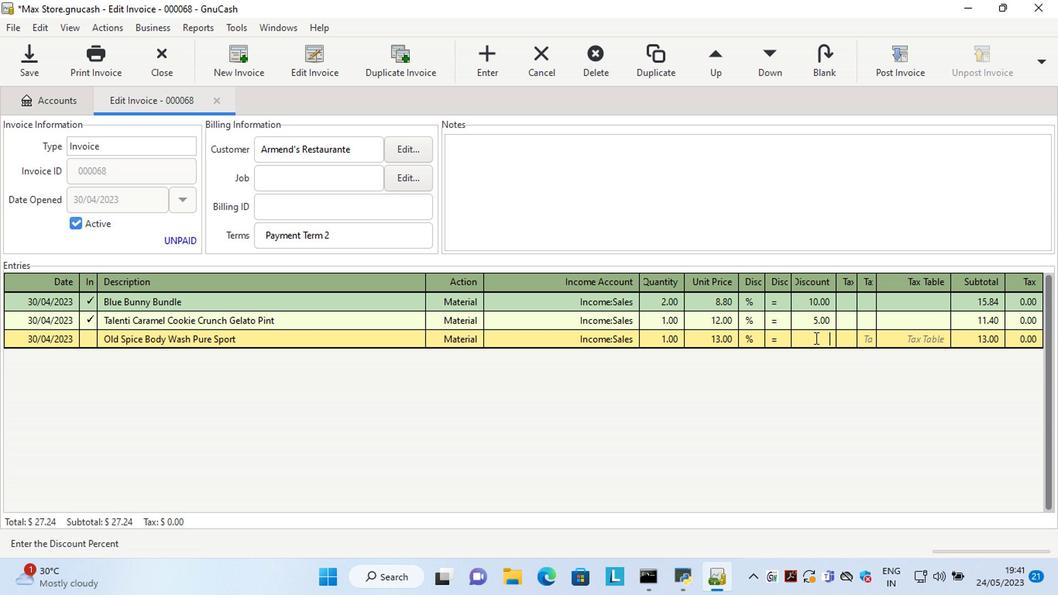 
Action: Mouse moved to (604, 211)
Screenshot: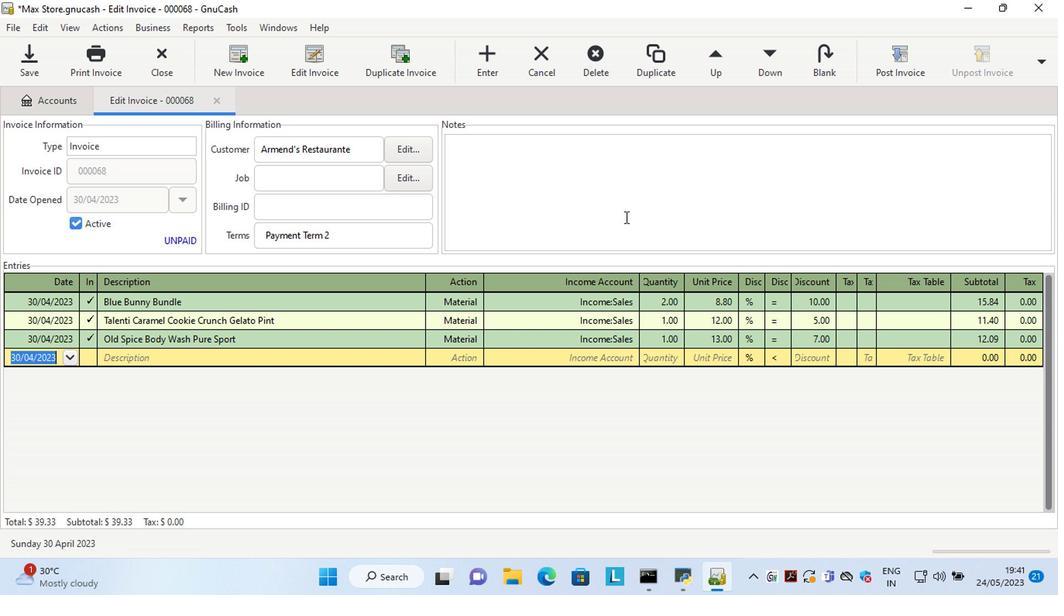 
Action: Mouse pressed left at (604, 211)
Screenshot: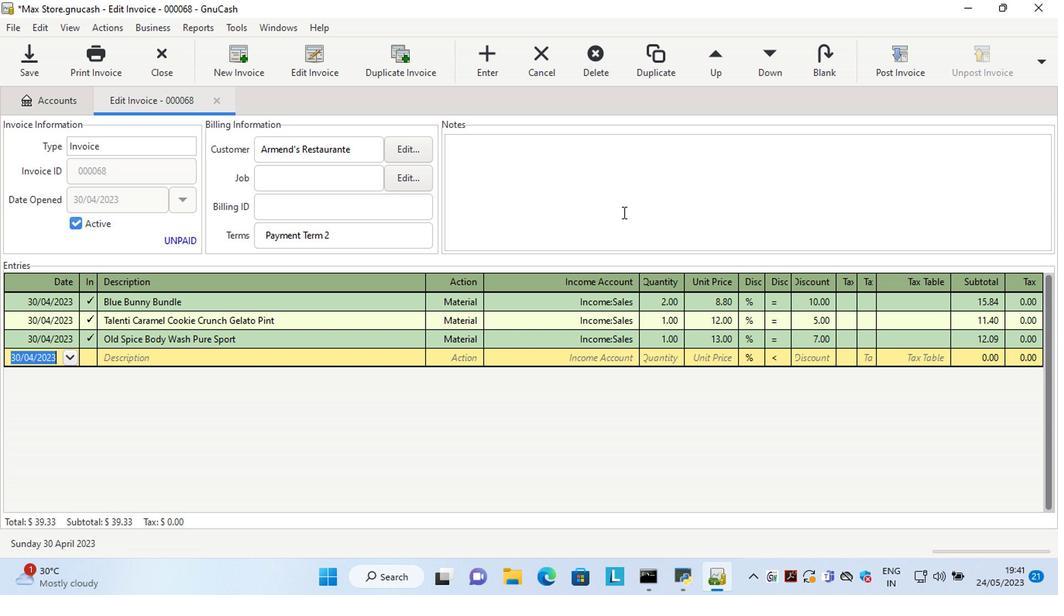
Action: Key pressed <Key.shift>Looking<Key.space>forward<Key.space>to<Key.space>serving<Key.space>you<Key.space>again.
Screenshot: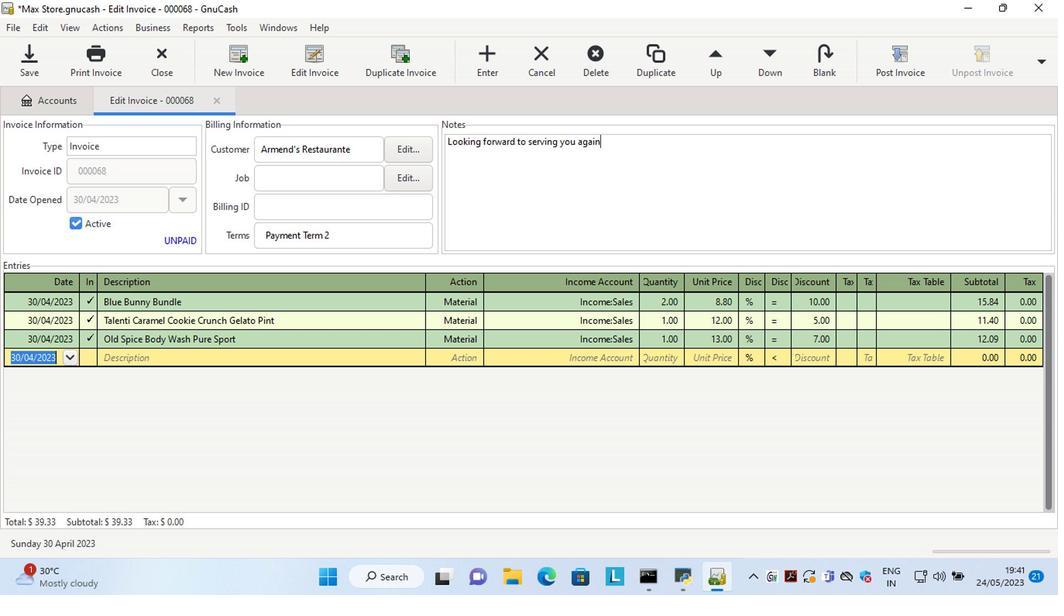 
Action: Mouse moved to (905, 95)
Screenshot: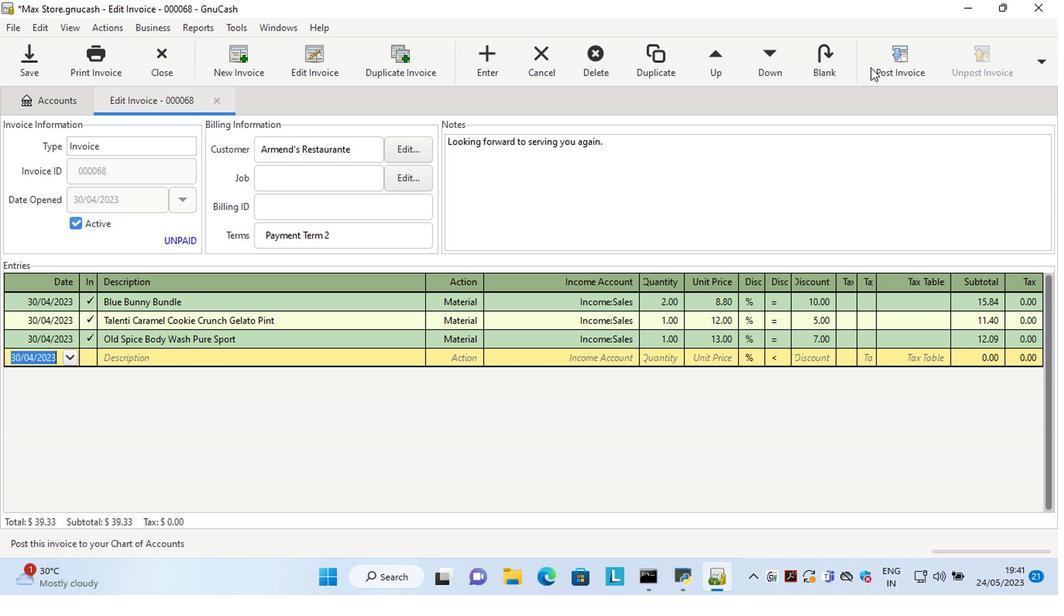 
Action: Mouse pressed left at (905, 95)
Screenshot: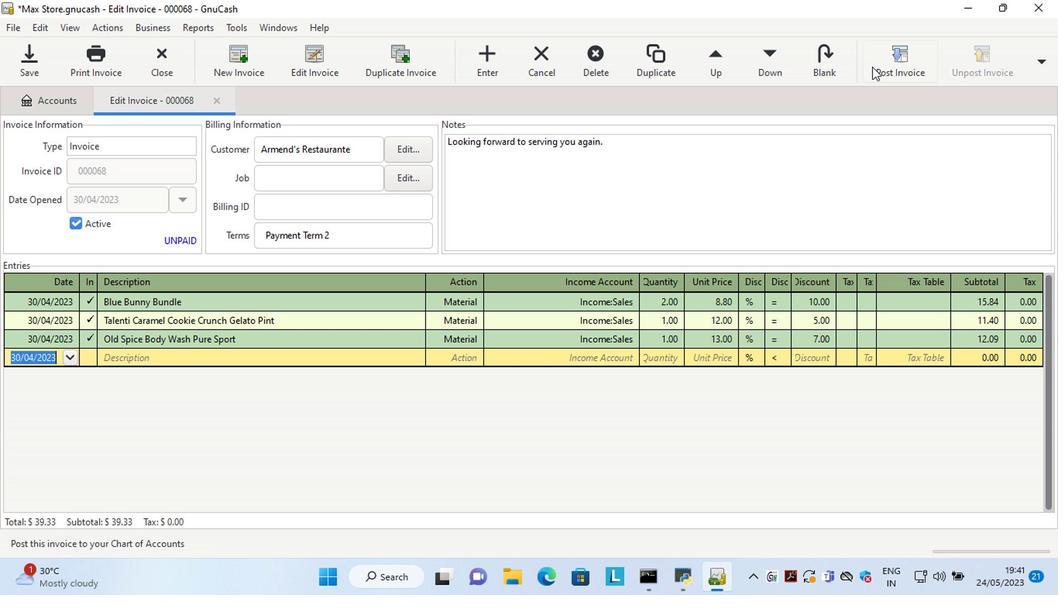 
Action: Mouse moved to (561, 271)
Screenshot: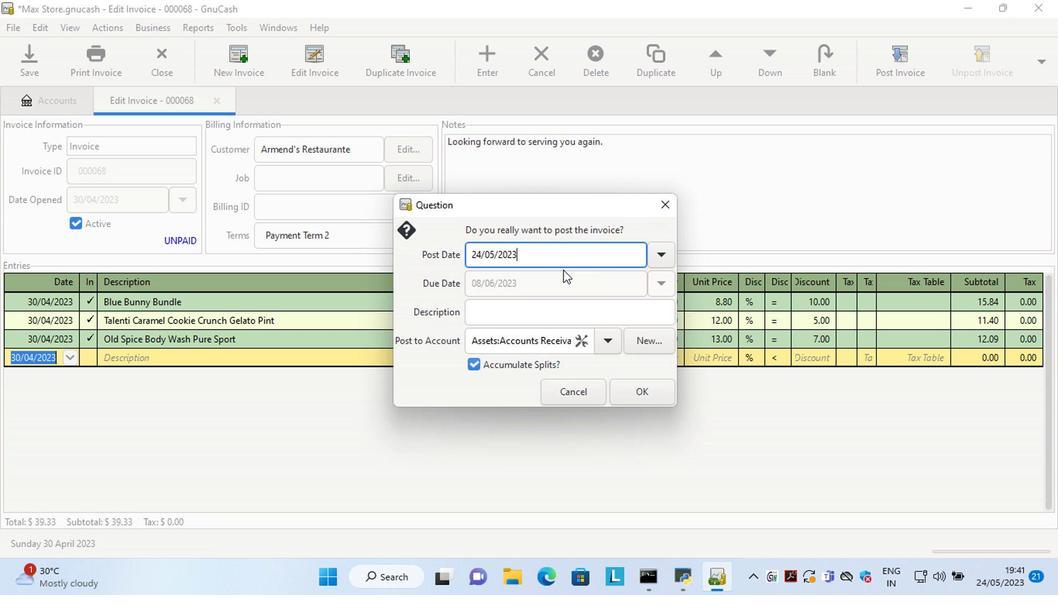 
Action: Mouse pressed left at (561, 271)
Screenshot: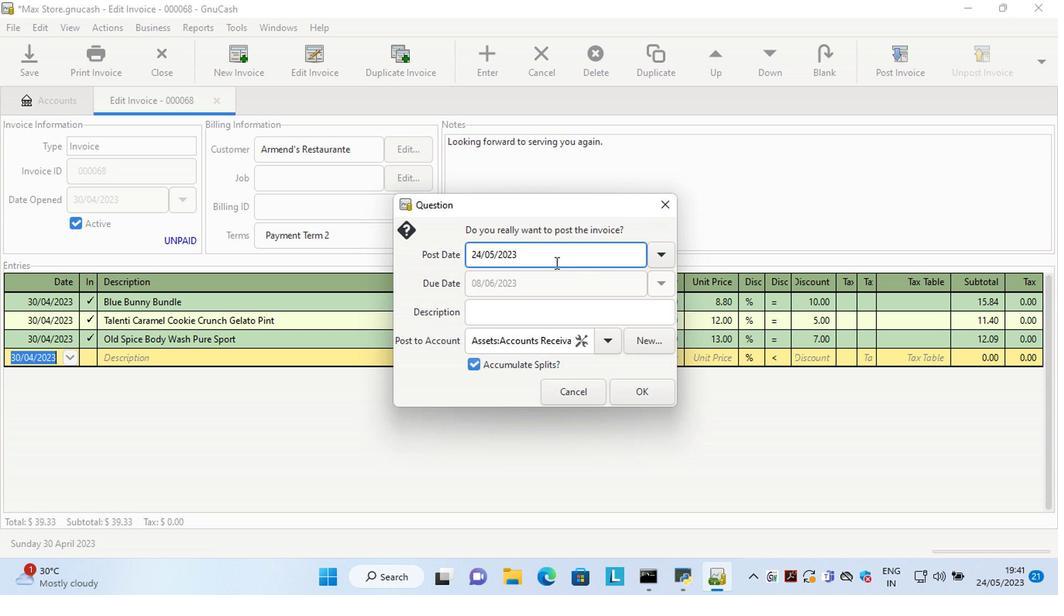 
Action: Key pressed <Key.left><Key.left><Key.left><Key.left><Key.left><Key.left><Key.left><Key.left><Key.left><Key.left><Key.left><Key.left><Key.delete><Key.delete>30<Key.right><Key.right><Key.delete>4
Screenshot: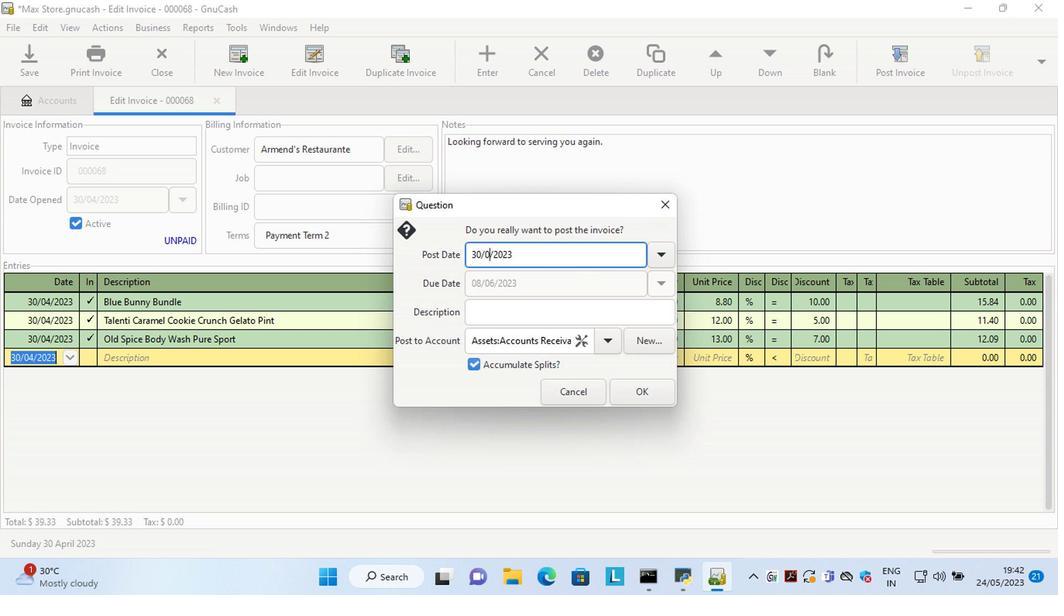 
Action: Mouse moved to (663, 390)
Screenshot: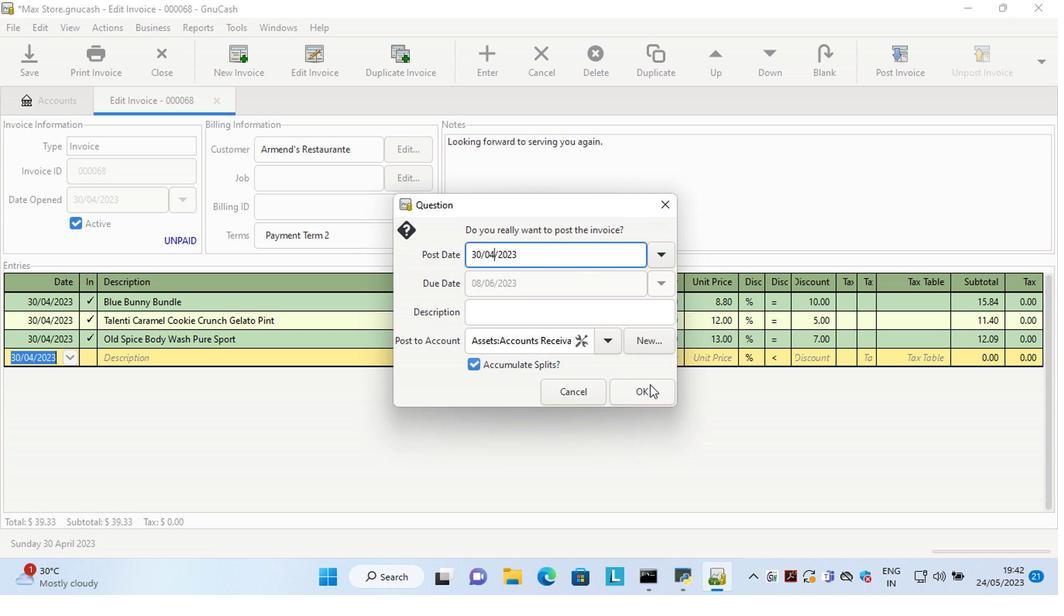 
Action: Mouse pressed left at (663, 390)
Screenshot: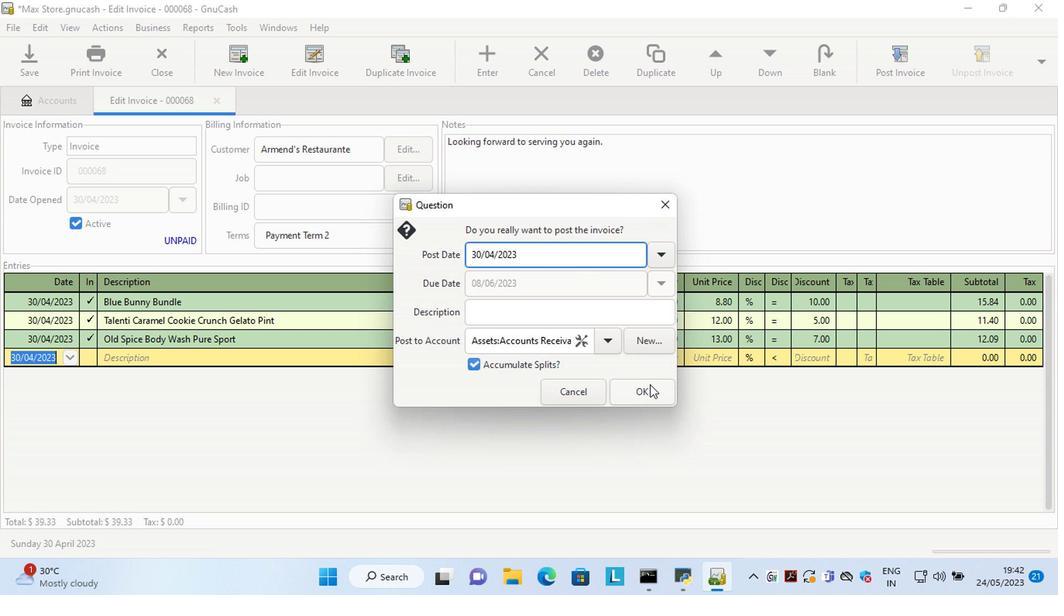 
Action: Mouse moved to (1034, 97)
Screenshot: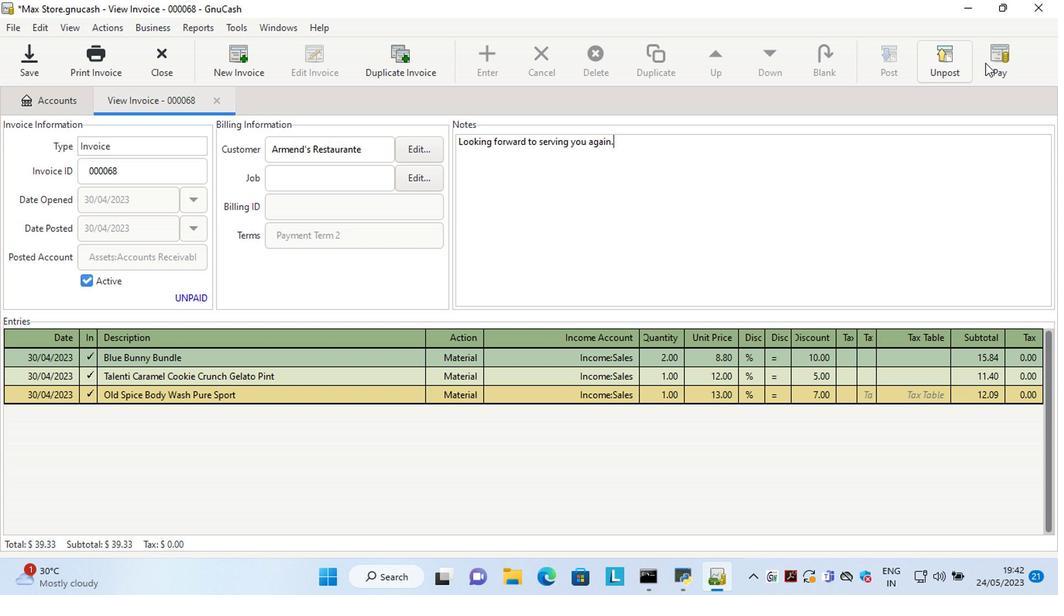 
Action: Mouse pressed left at (1034, 97)
Screenshot: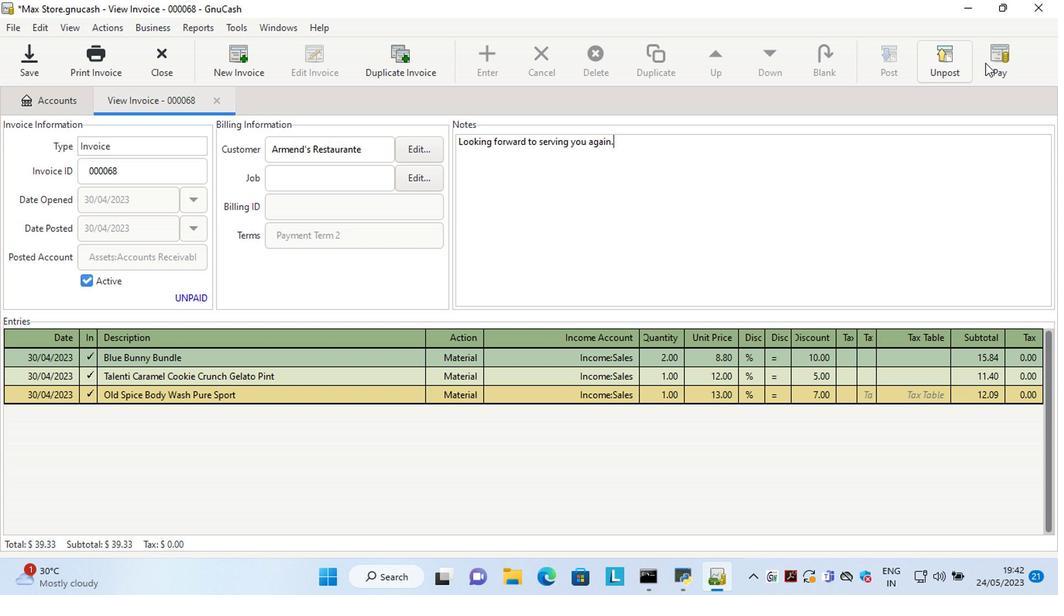 
Action: Mouse moved to (442, 309)
Screenshot: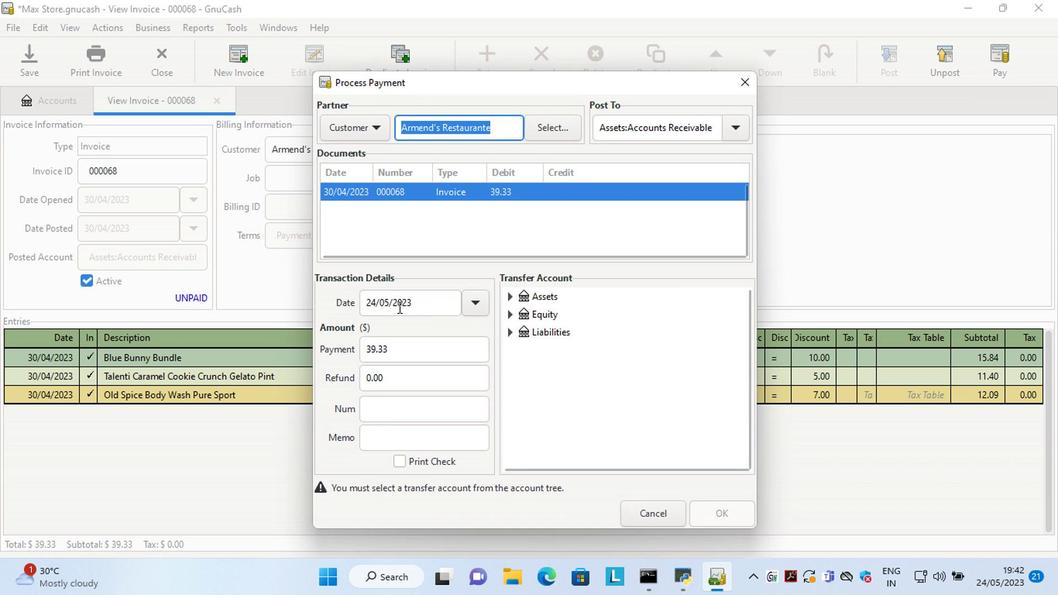
Action: Mouse pressed left at (442, 309)
Screenshot: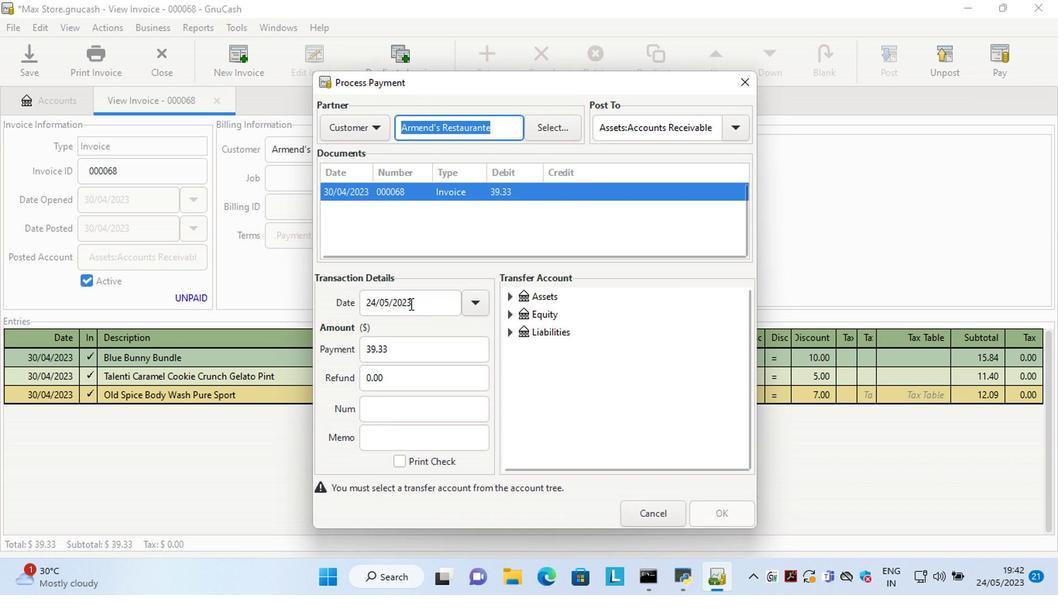 
Action: Key pressed <Key.left><Key.left><Key.left><Key.left><Key.left><Key.left><Key.left><Key.left><Key.left><Key.left><Key.left><Key.left><Key.left><Key.left><Key.left><Key.delete><Key.delete>15
Screenshot: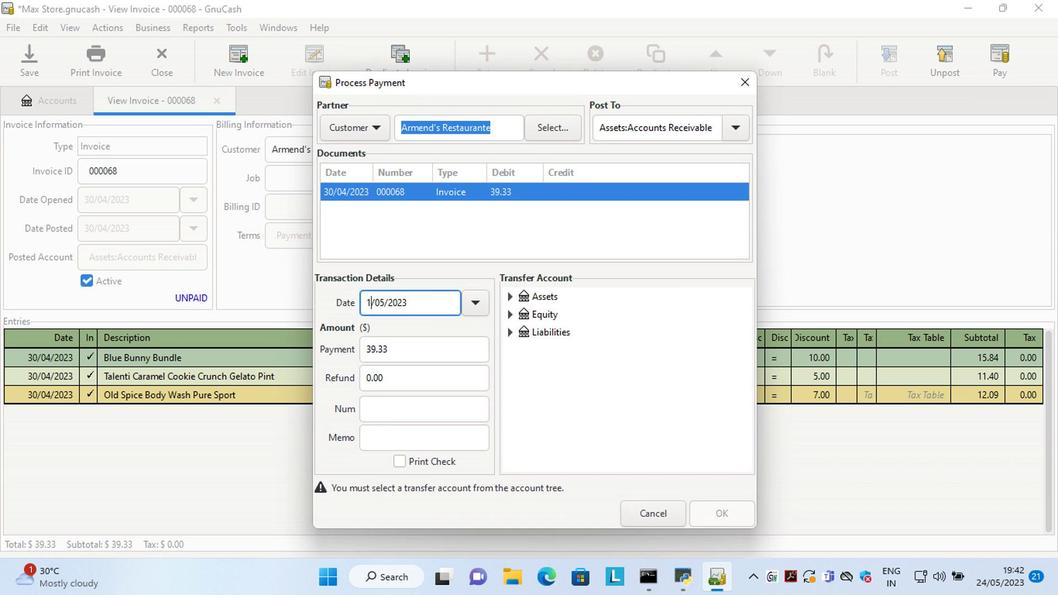 
Action: Mouse moved to (515, 309)
Screenshot: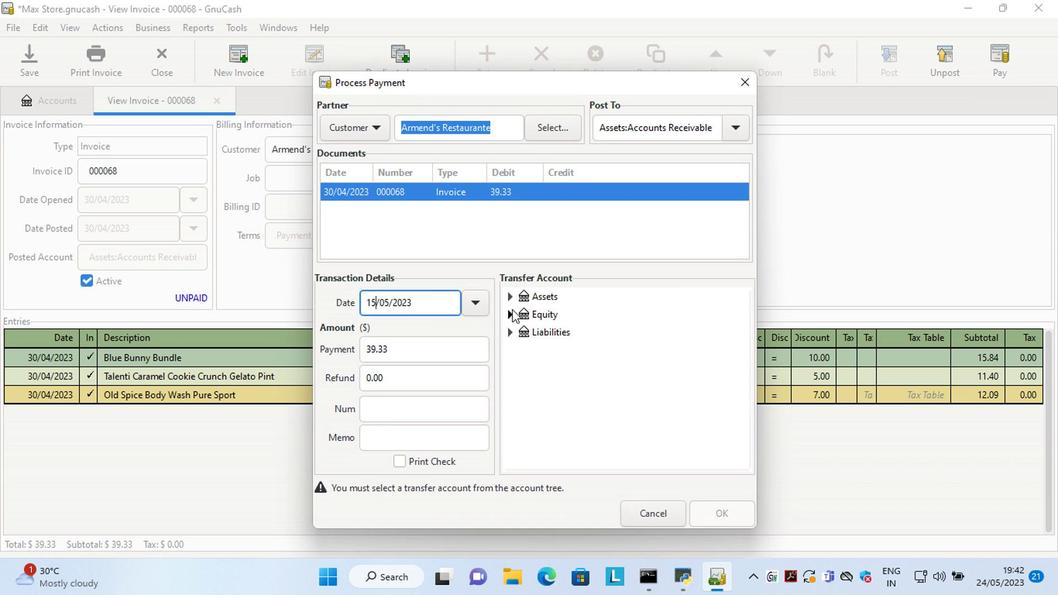 
Action: Mouse pressed left at (515, 309)
Screenshot: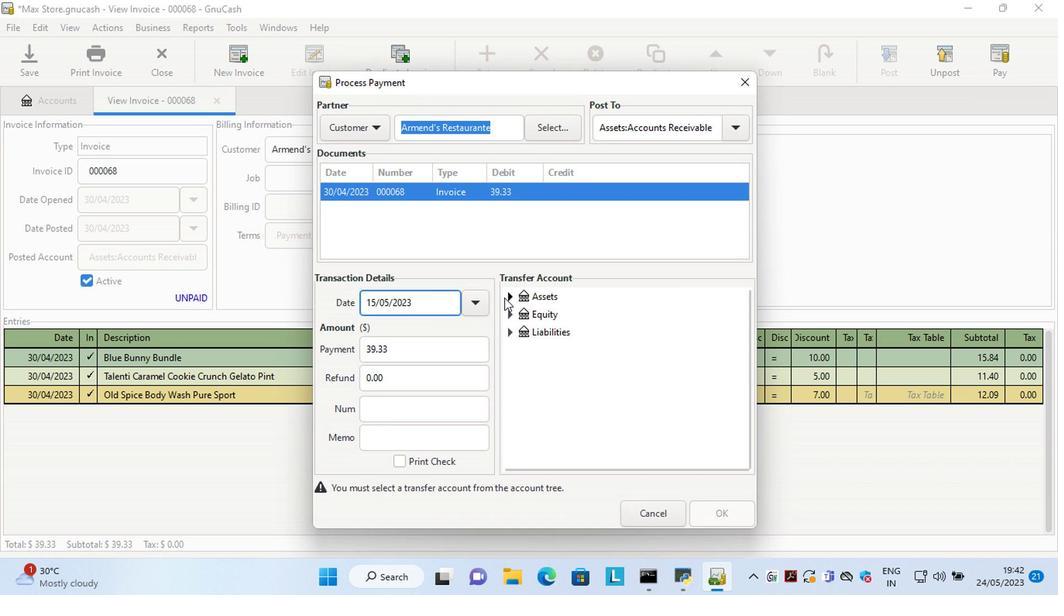 
Action: Mouse moved to (539, 325)
Screenshot: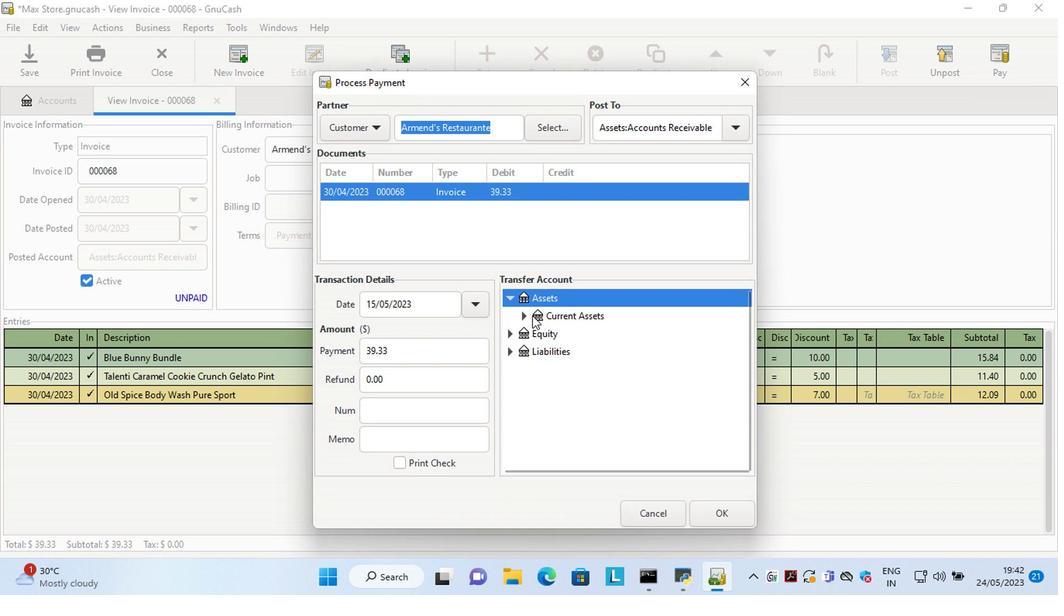 
Action: Mouse pressed left at (539, 325)
Screenshot: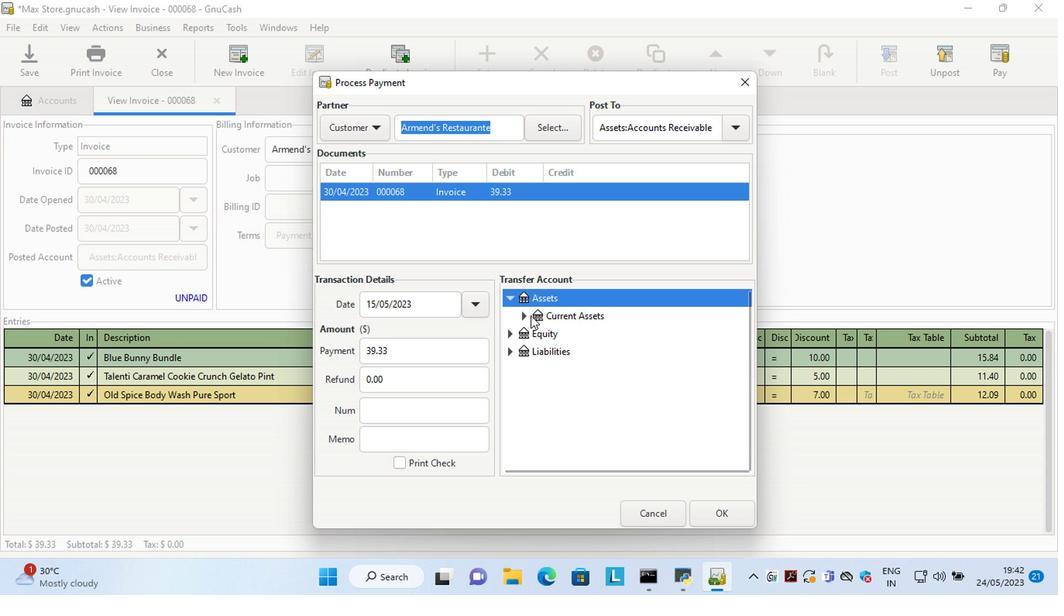 
Action: Mouse moved to (585, 338)
Screenshot: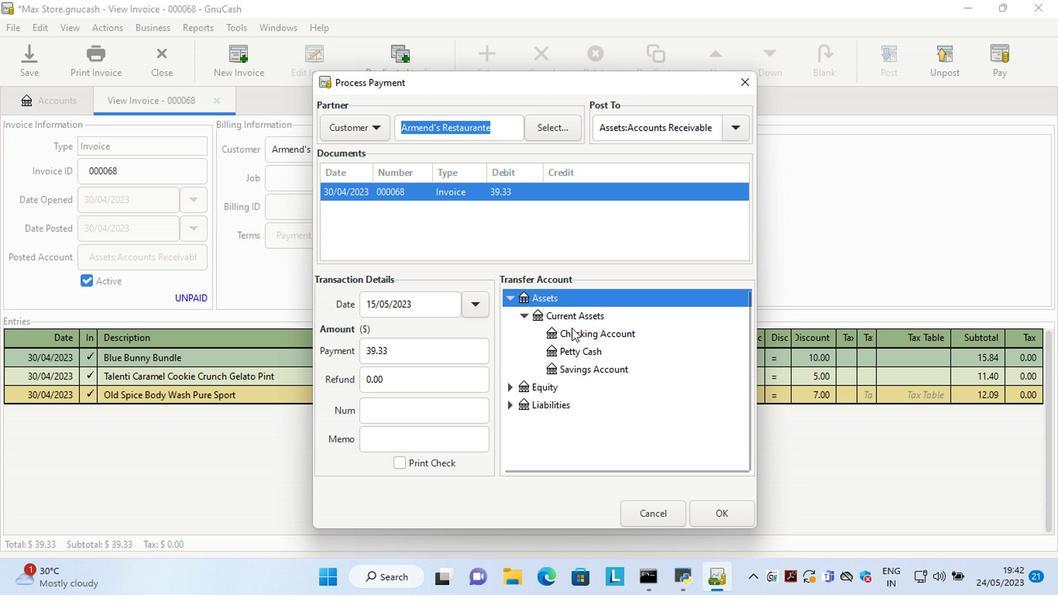 
Action: Mouse pressed left at (585, 338)
Screenshot: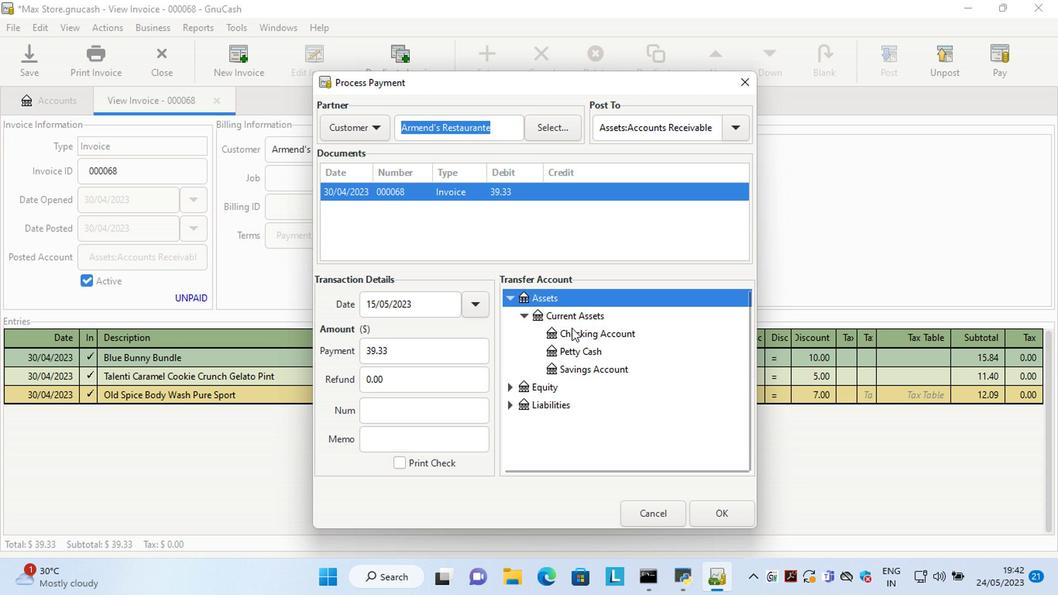 
Action: Mouse moved to (734, 507)
Screenshot: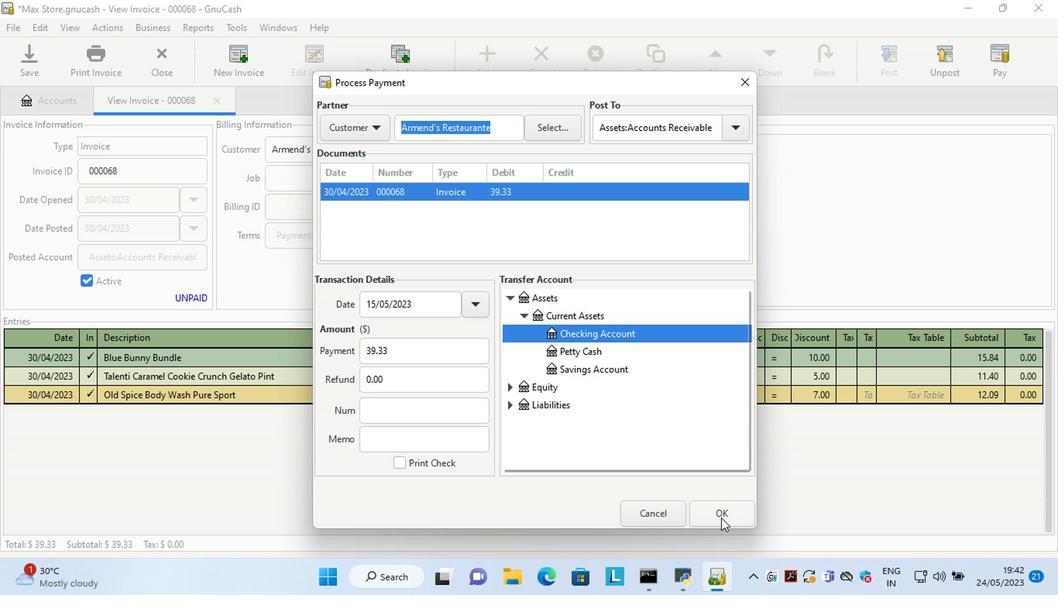 
Action: Mouse pressed left at (734, 507)
Screenshot: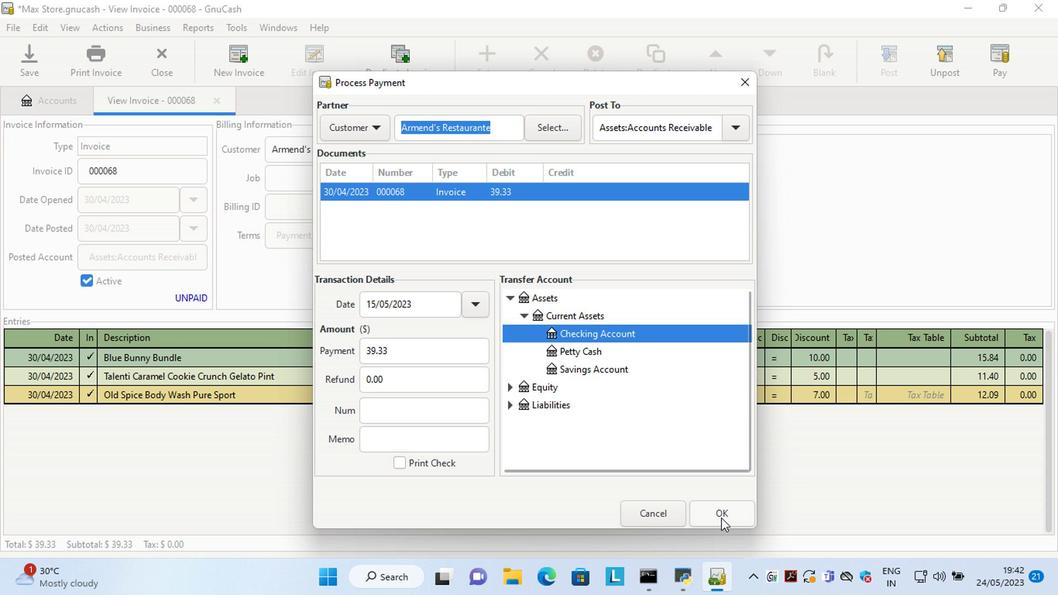 
Action: Mouse moved to (95, 92)
Screenshot: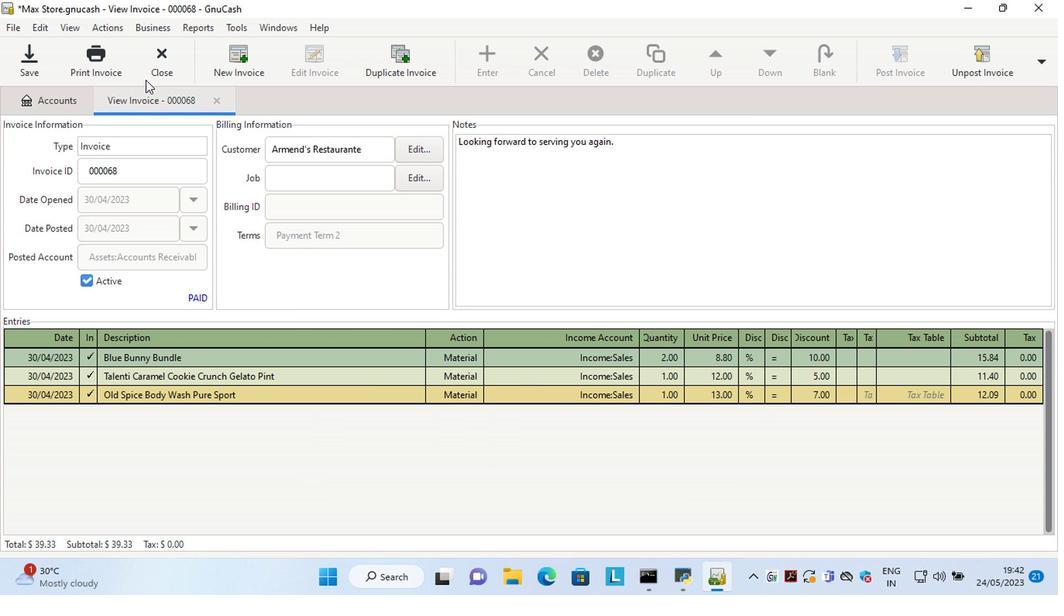 
Action: Mouse pressed left at (95, 92)
Screenshot: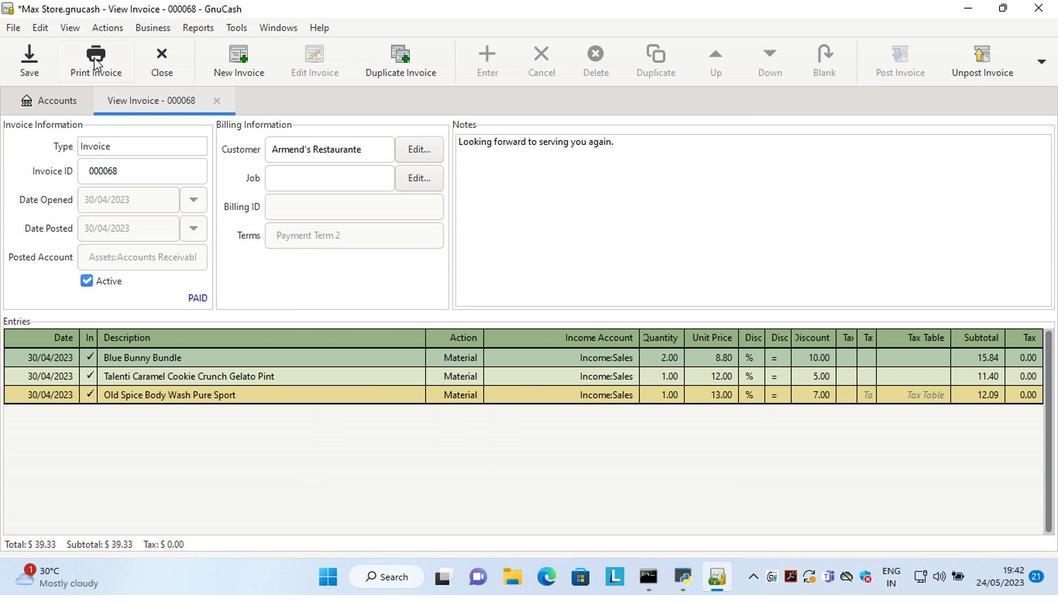 
Action: Mouse moved to (399, 91)
Screenshot: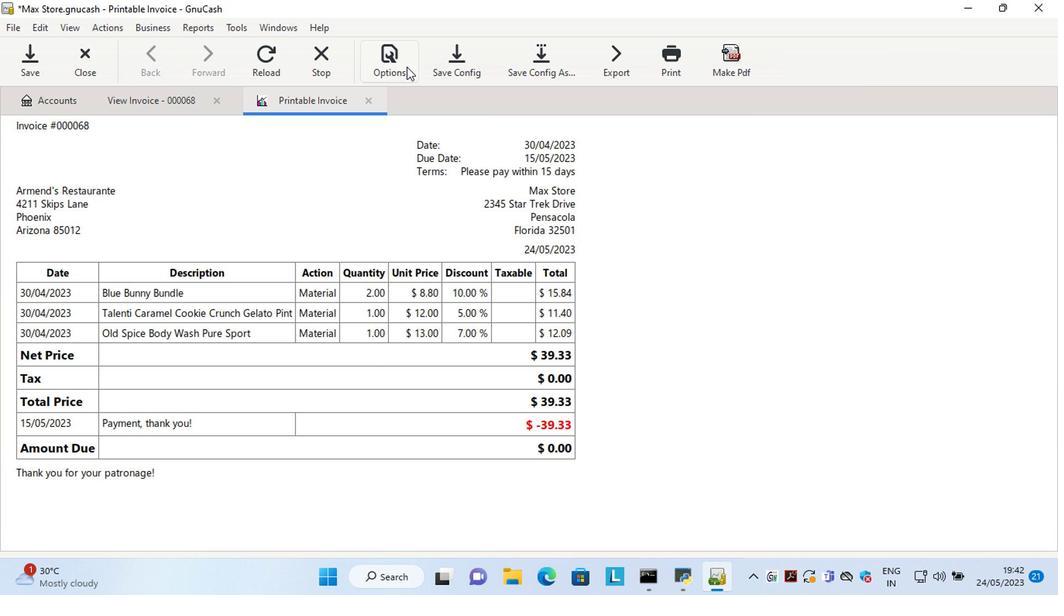
Action: Mouse pressed left at (399, 91)
Screenshot: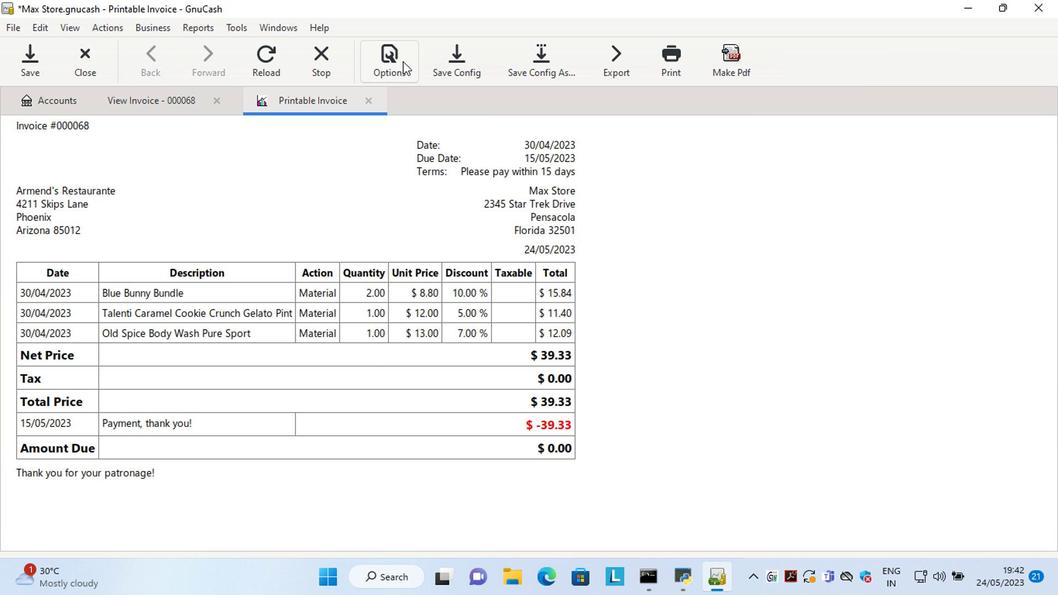 
Action: Mouse moved to (179, 185)
Screenshot: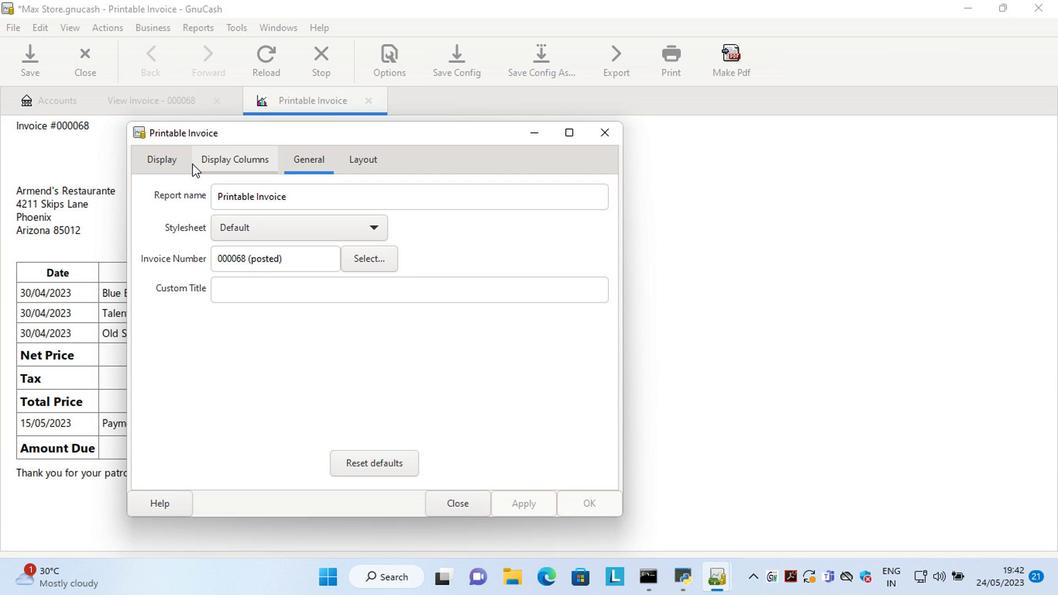 
Action: Mouse pressed left at (179, 185)
Screenshot: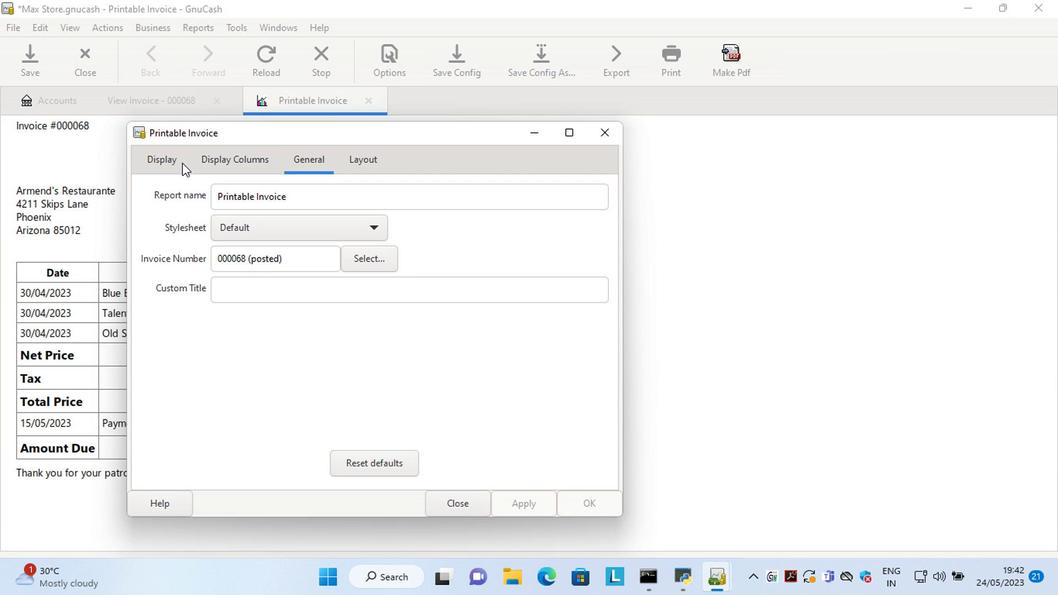 
Action: Mouse moved to (264, 344)
Screenshot: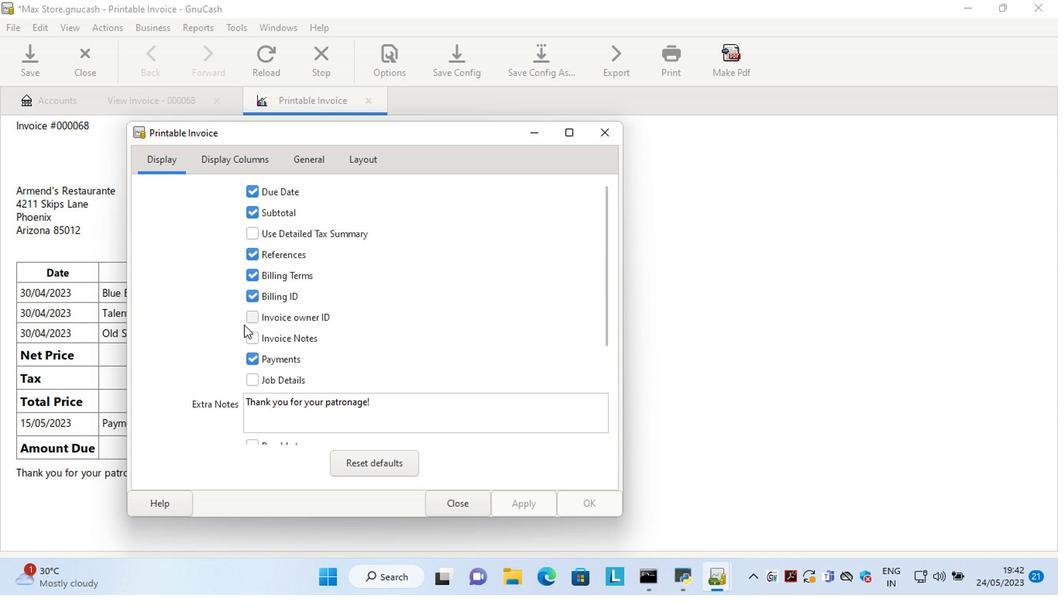 
Action: Mouse pressed left at (264, 344)
Screenshot: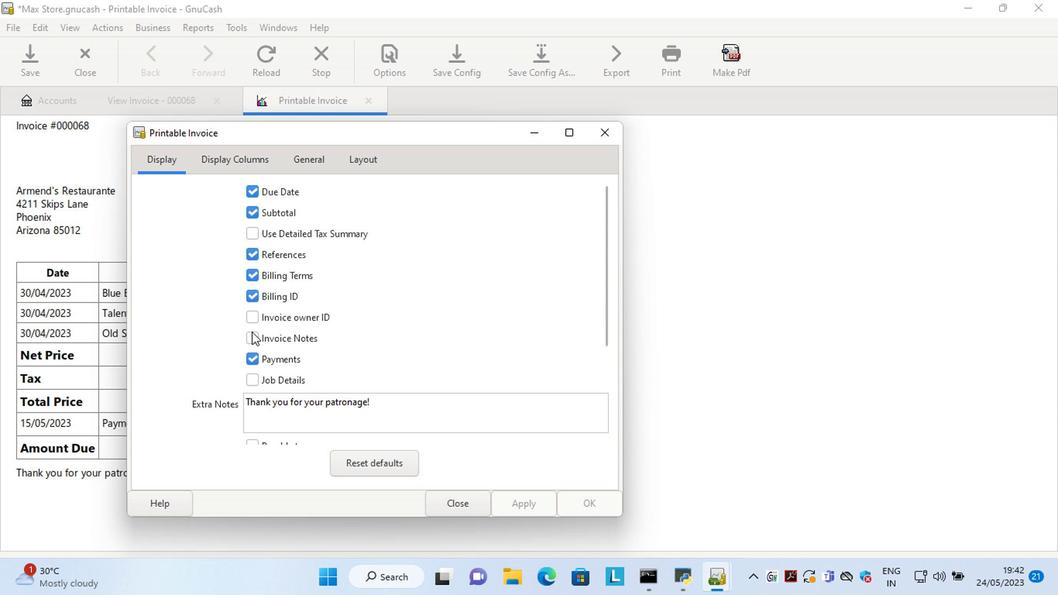 
Action: Mouse moved to (527, 496)
Screenshot: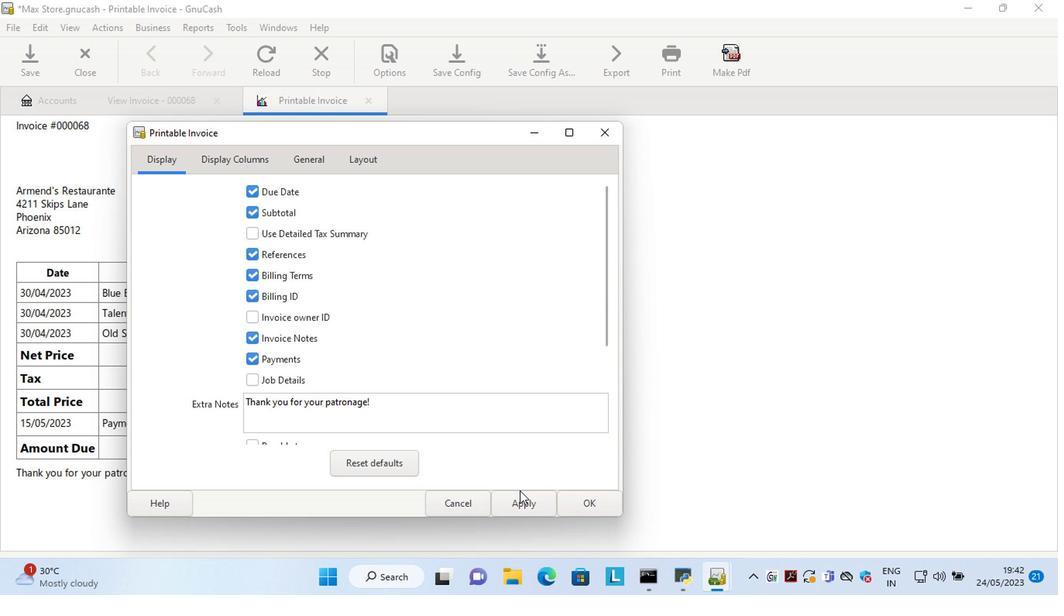 
Action: Mouse pressed left at (527, 496)
Screenshot: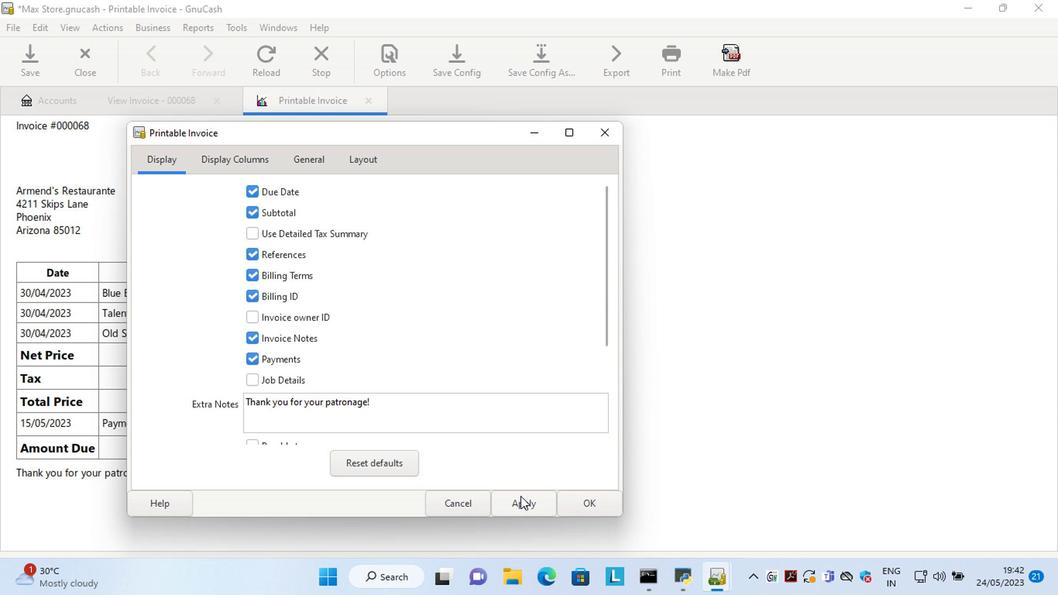 
Action: Mouse moved to (471, 496)
Screenshot: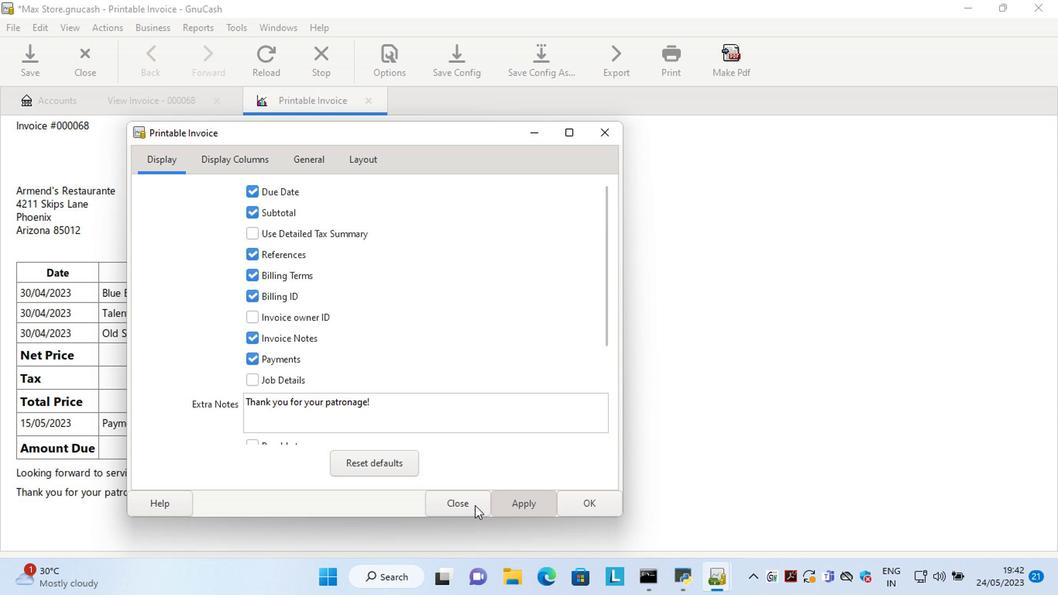 
Action: Mouse pressed left at (471, 496)
Screenshot: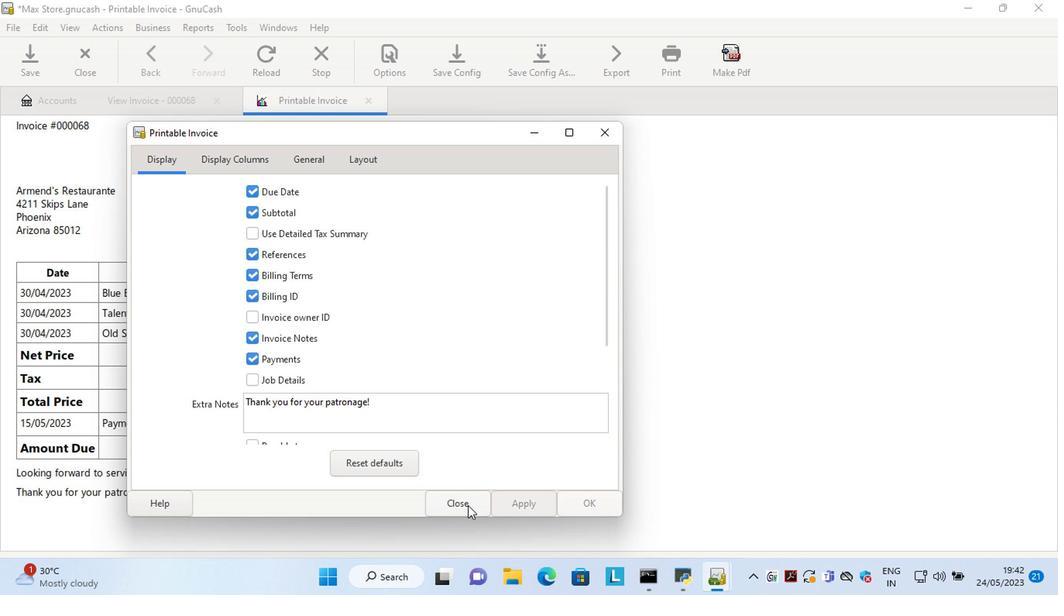 
Action: Mouse moved to (737, 413)
Screenshot: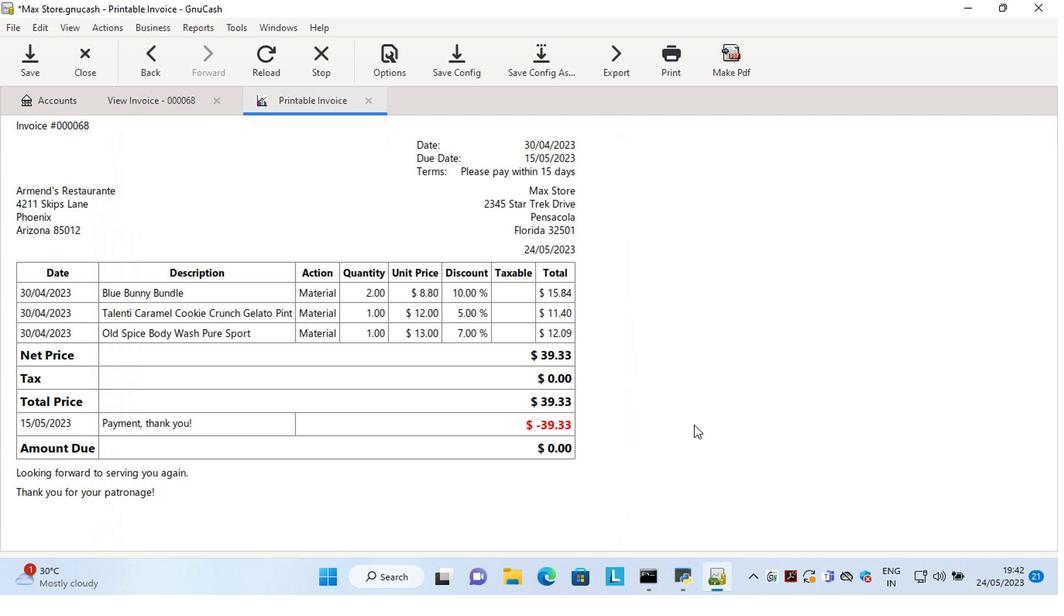 
